 Task: Plan a trip to Viçosa do Ceará, Brazil from 5th November, 2023 to 16th November, 2023 for 2 adults. Place can be entire place with 1  bedroom having 1 bed and 1 bathroom. Property type can be hotel. Booking option can be shelf check-in.
Action: Mouse moved to (491, 67)
Screenshot: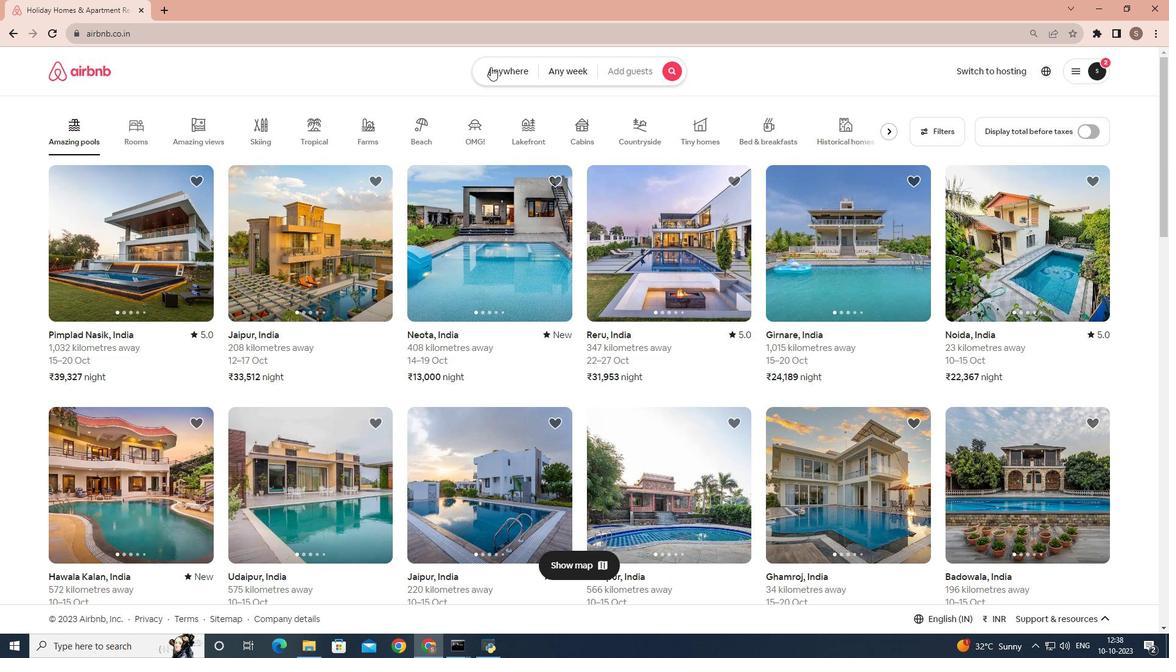 
Action: Mouse pressed left at (491, 67)
Screenshot: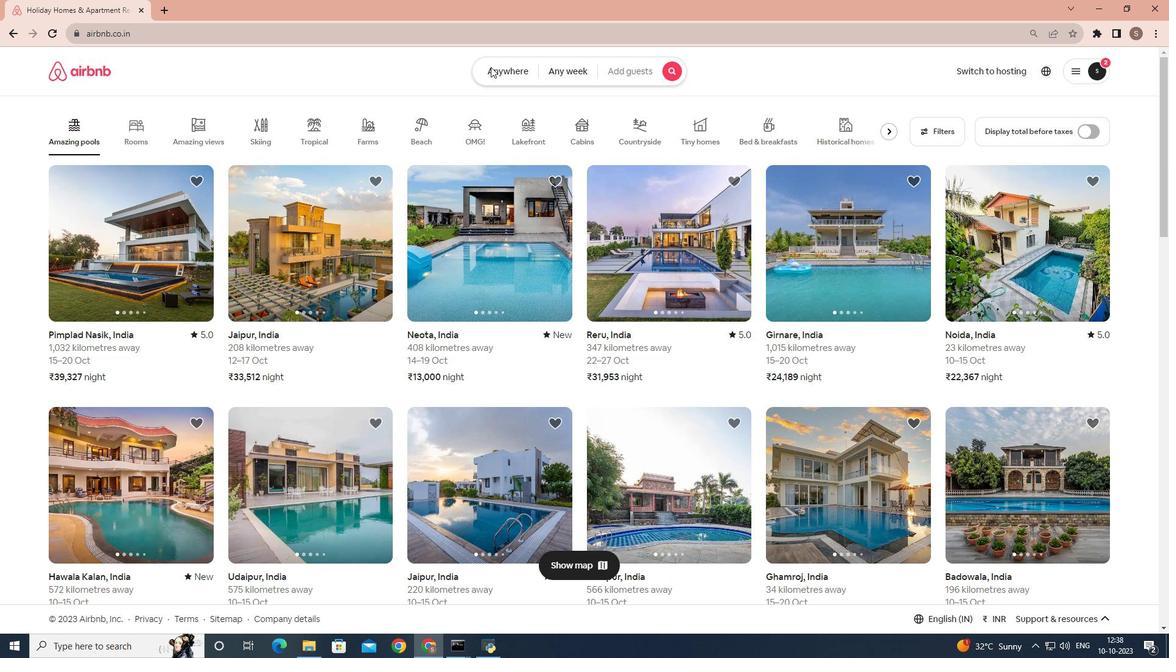 
Action: Mouse moved to (450, 115)
Screenshot: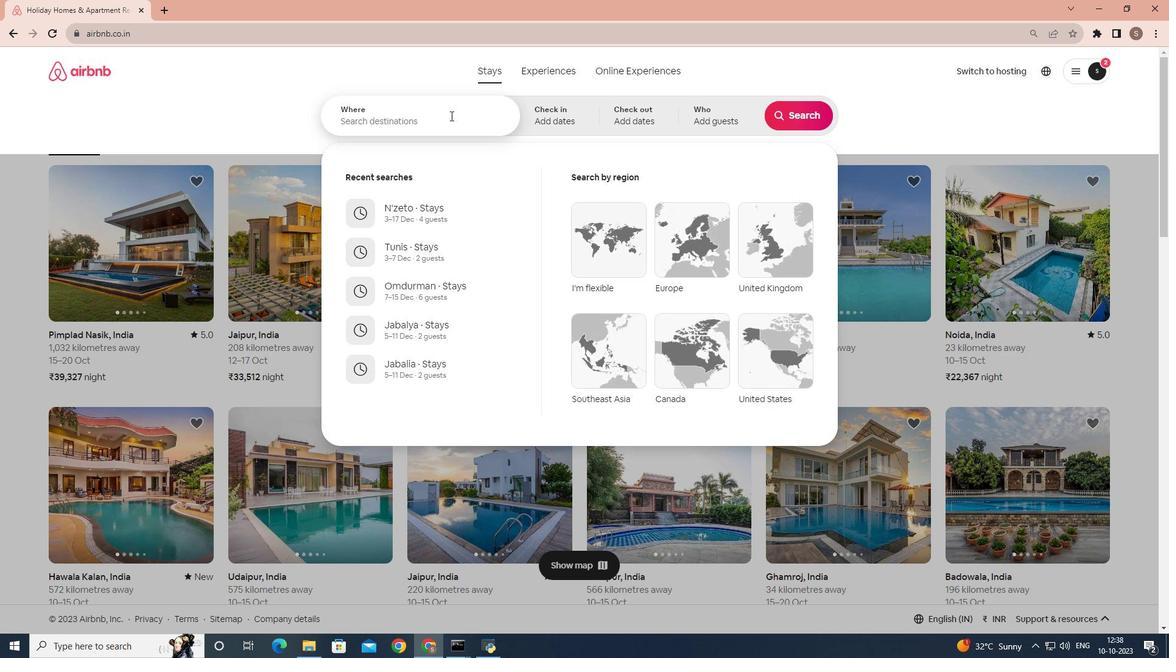 
Action: Mouse pressed left at (450, 115)
Screenshot: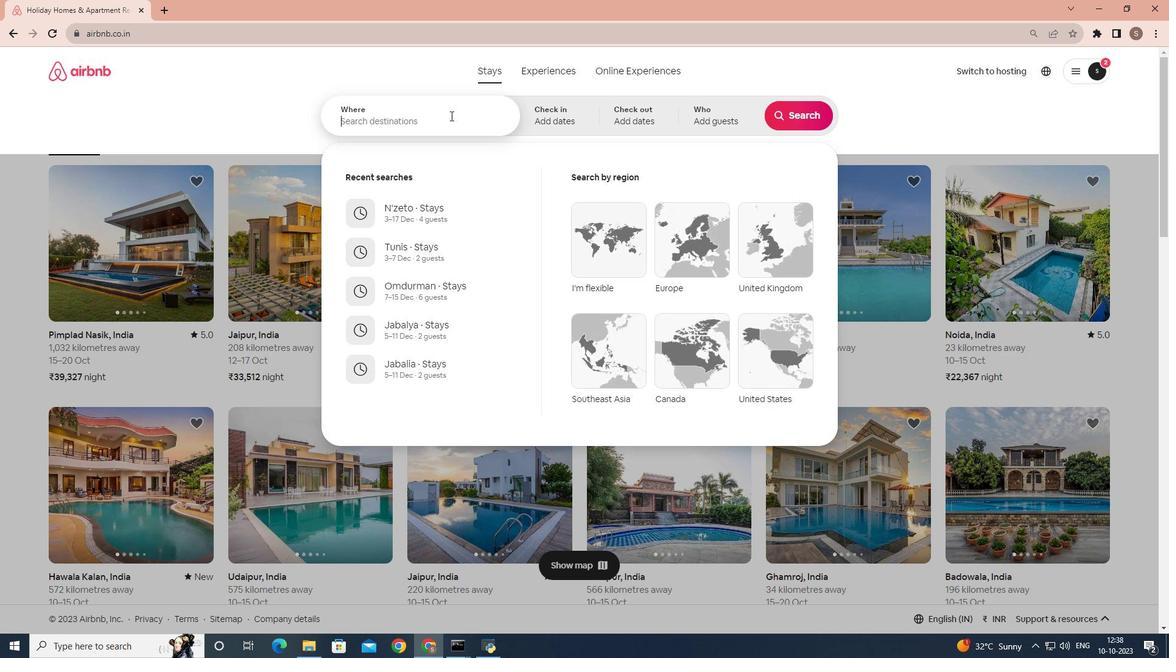 
Action: Key pressed <Key.shift>Vicosa<Key.space>do<Key.space><Key.shift>Ceara,<Key.space><Key.shift>Brazil
Screenshot: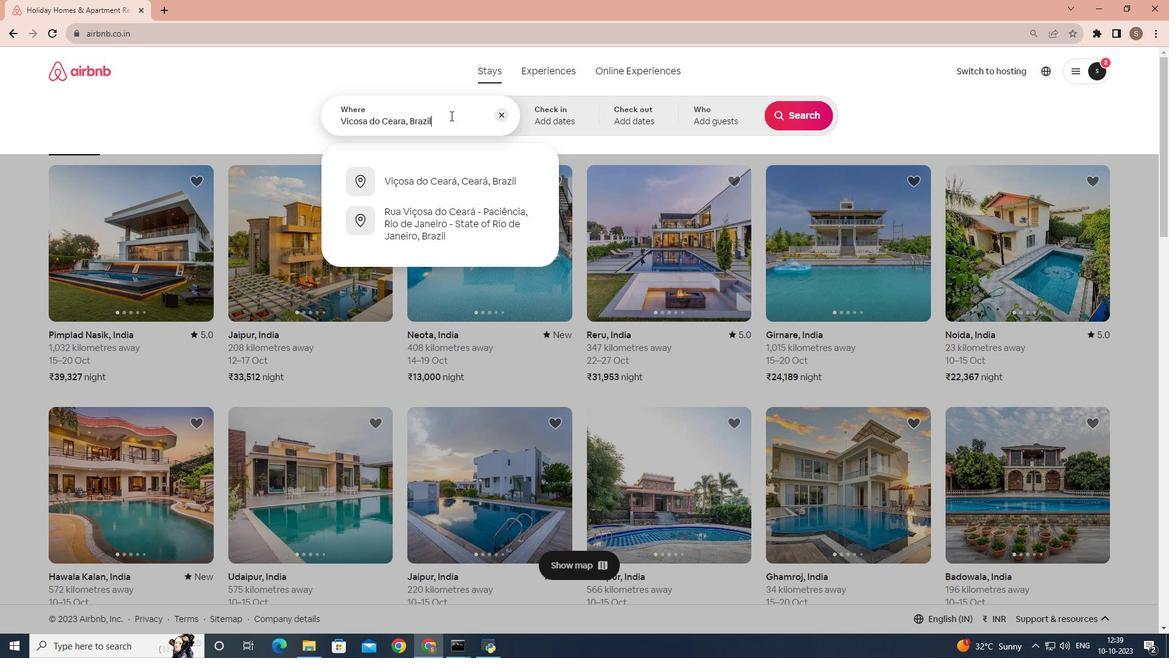 
Action: Mouse moved to (555, 120)
Screenshot: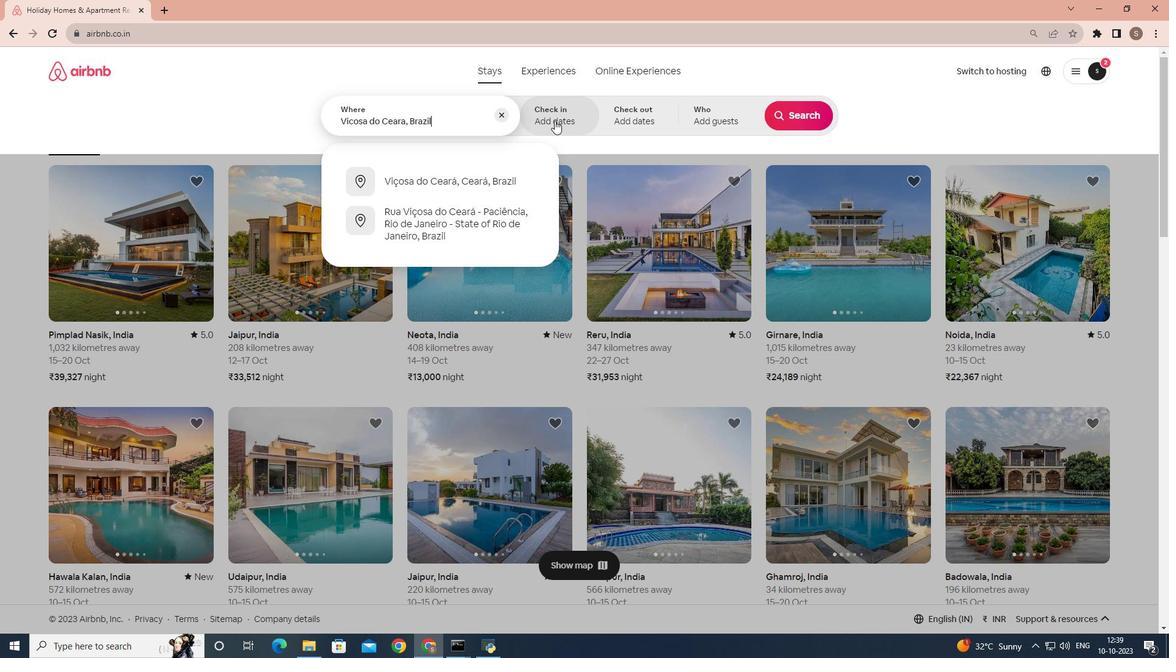 
Action: Mouse pressed left at (555, 120)
Screenshot: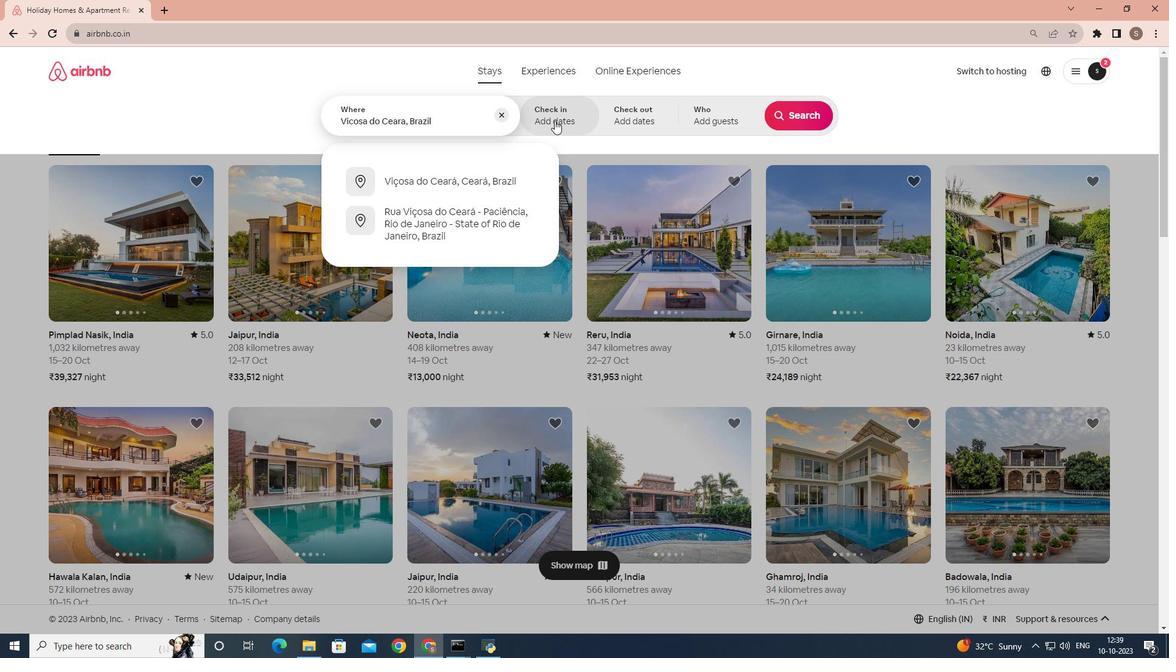 
Action: Mouse moved to (612, 298)
Screenshot: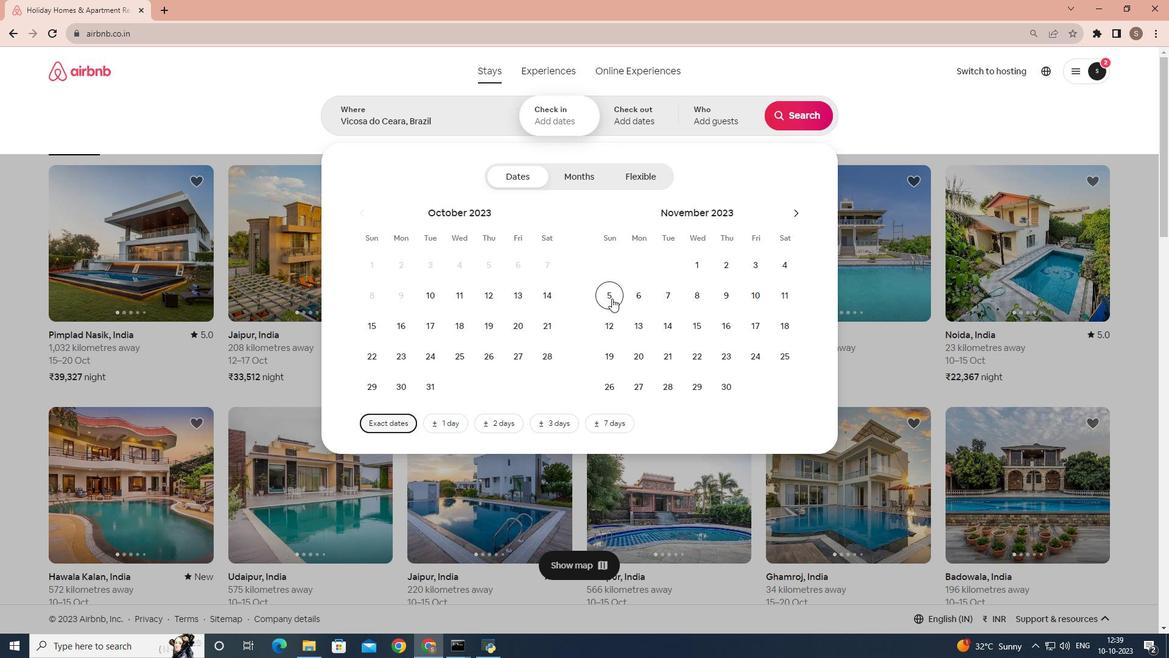 
Action: Mouse pressed left at (612, 298)
Screenshot: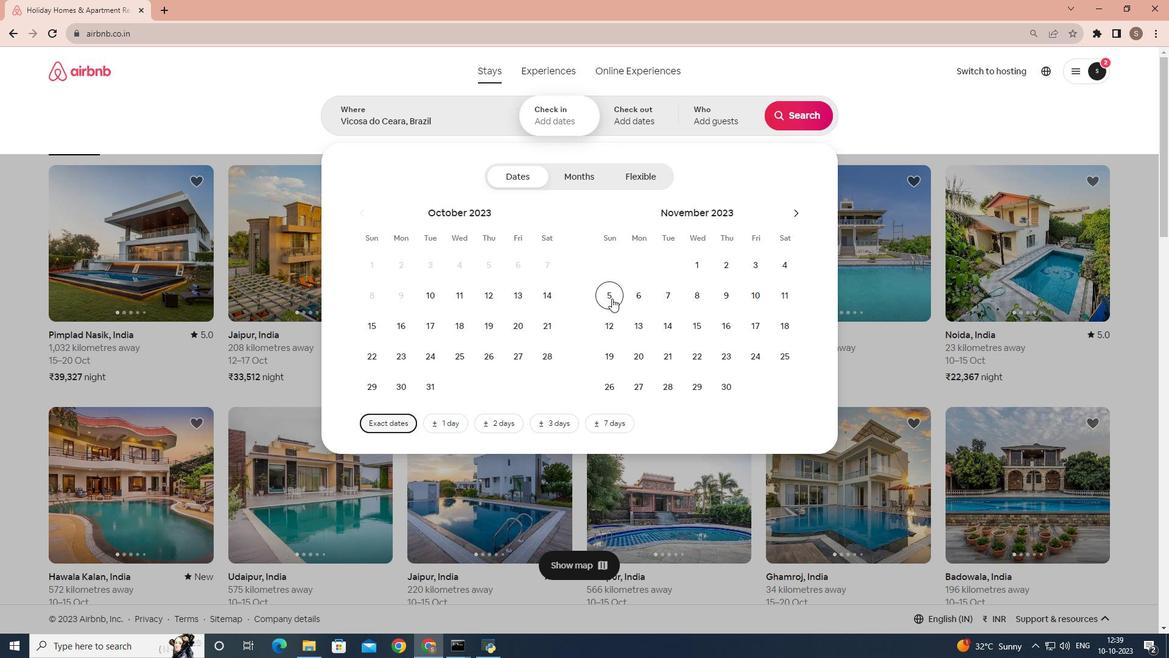 
Action: Mouse moved to (723, 332)
Screenshot: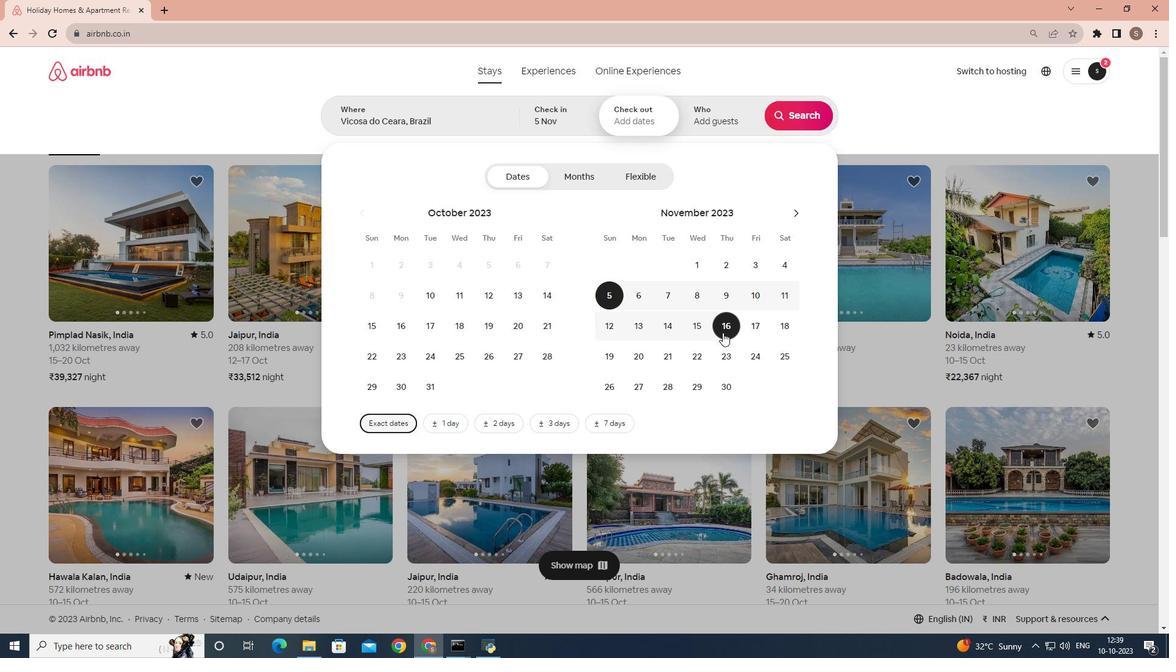 
Action: Mouse pressed left at (723, 332)
Screenshot: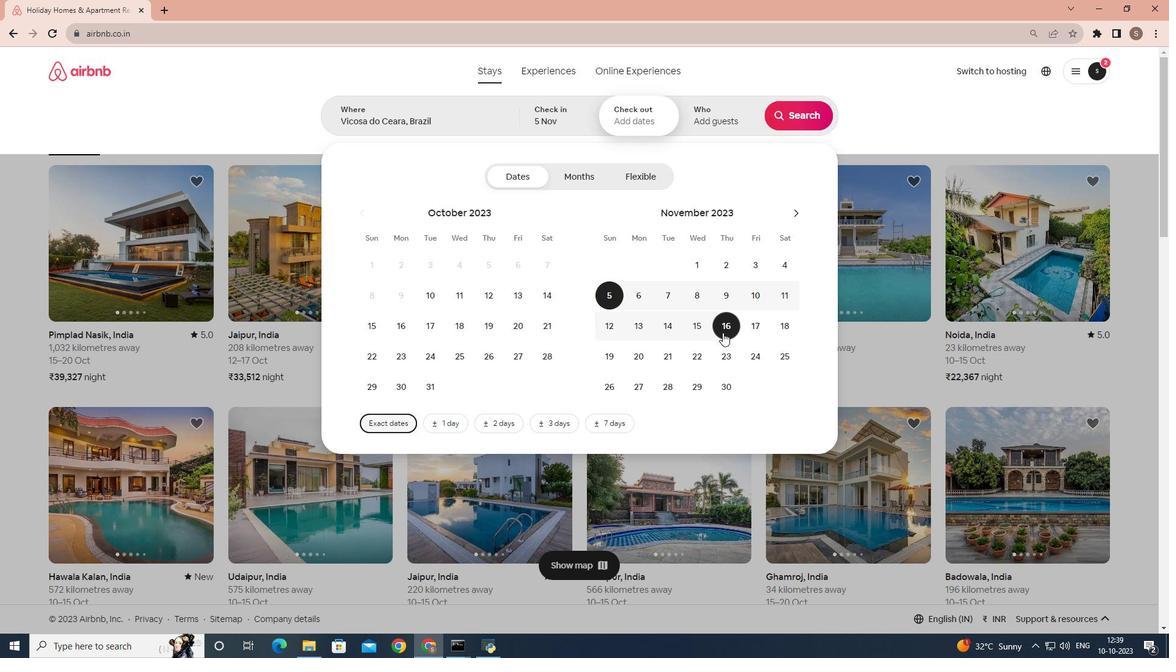 
Action: Mouse moved to (713, 120)
Screenshot: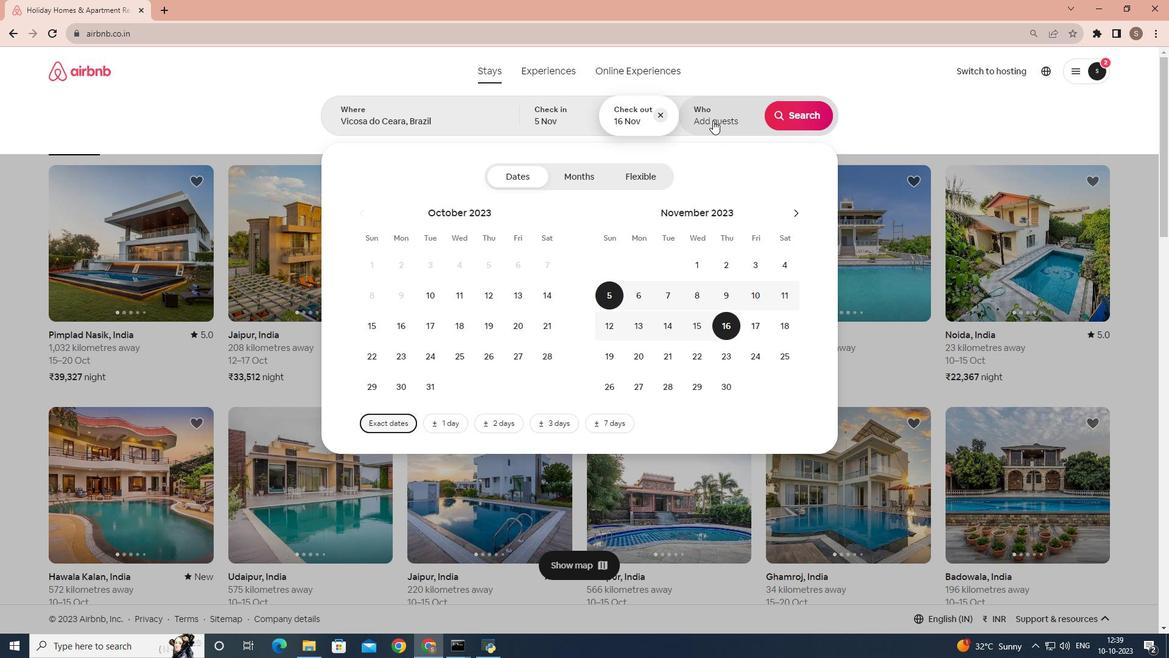 
Action: Mouse pressed left at (713, 120)
Screenshot: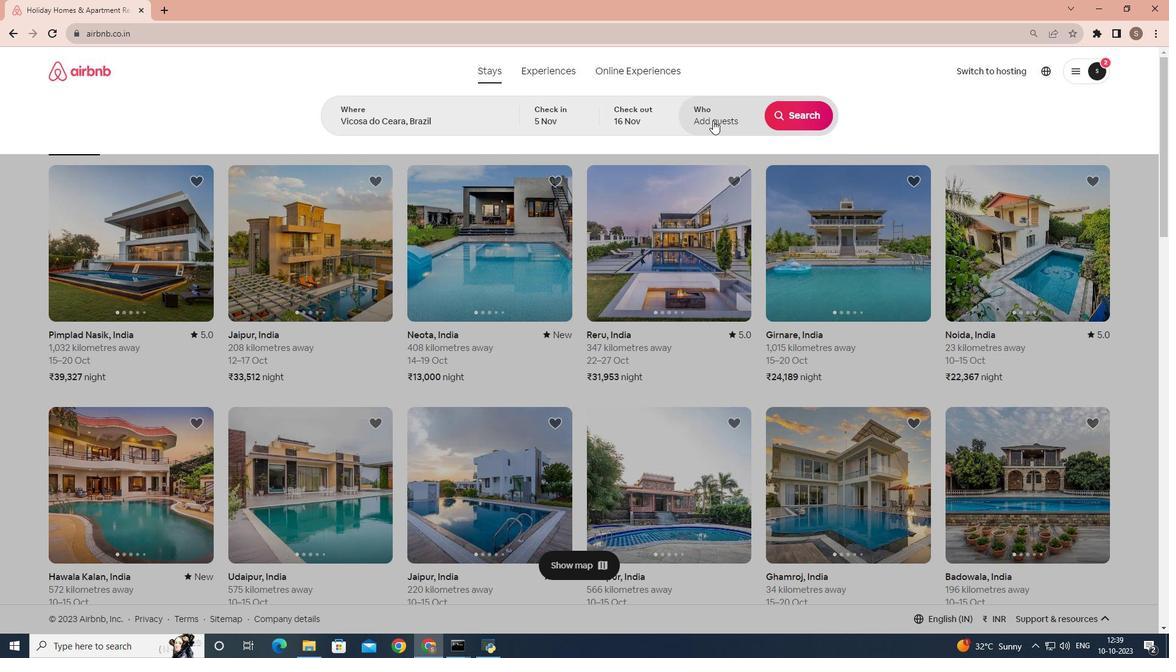 
Action: Mouse moved to (798, 180)
Screenshot: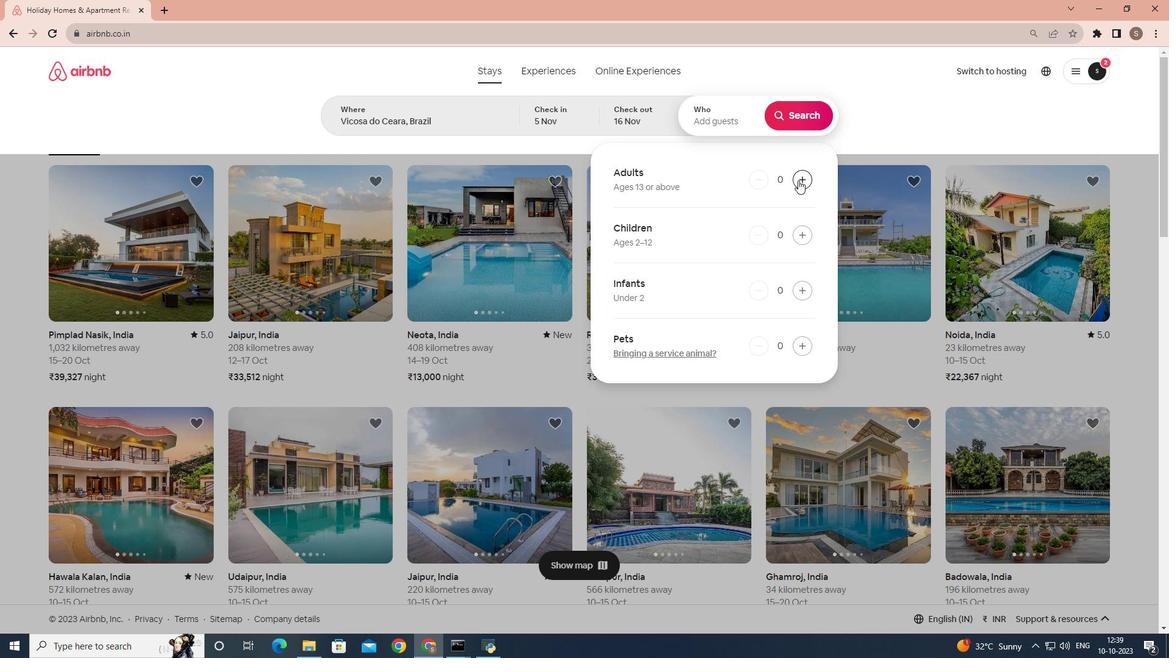
Action: Mouse pressed left at (798, 180)
Screenshot: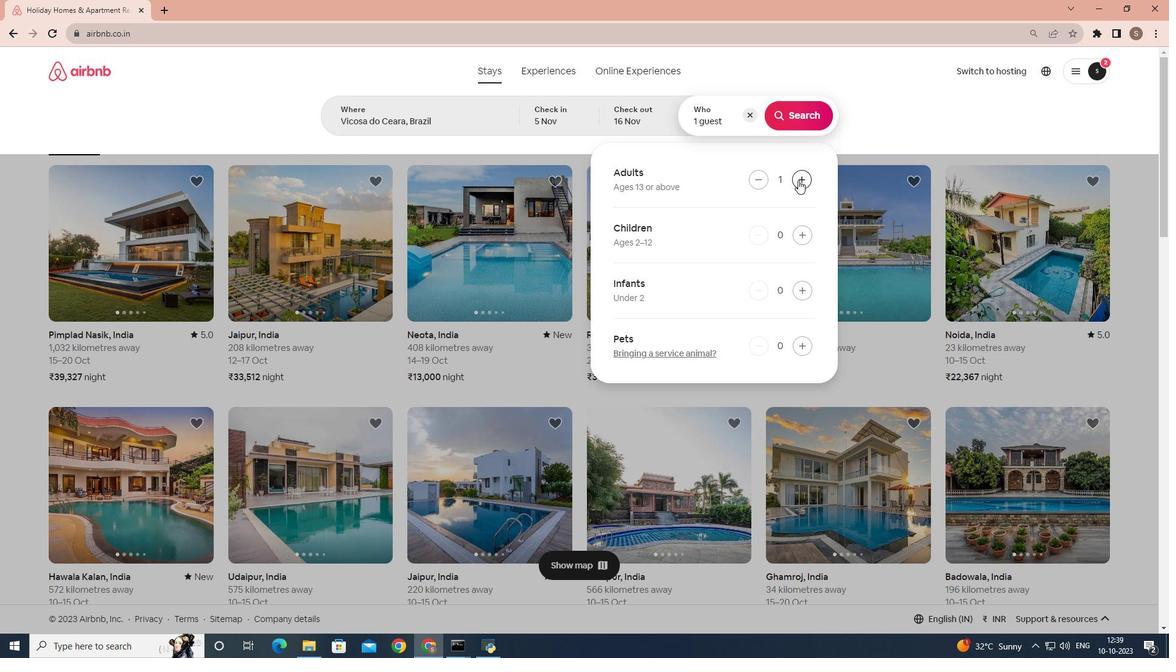 
Action: Mouse pressed left at (798, 180)
Screenshot: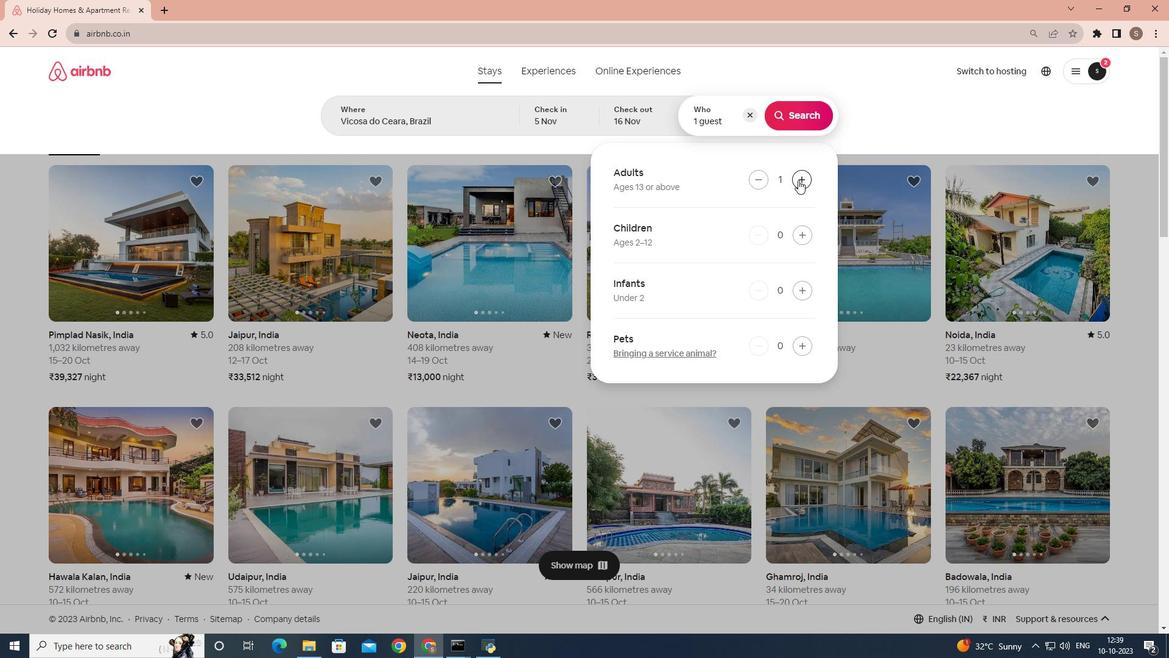 
Action: Mouse moved to (804, 102)
Screenshot: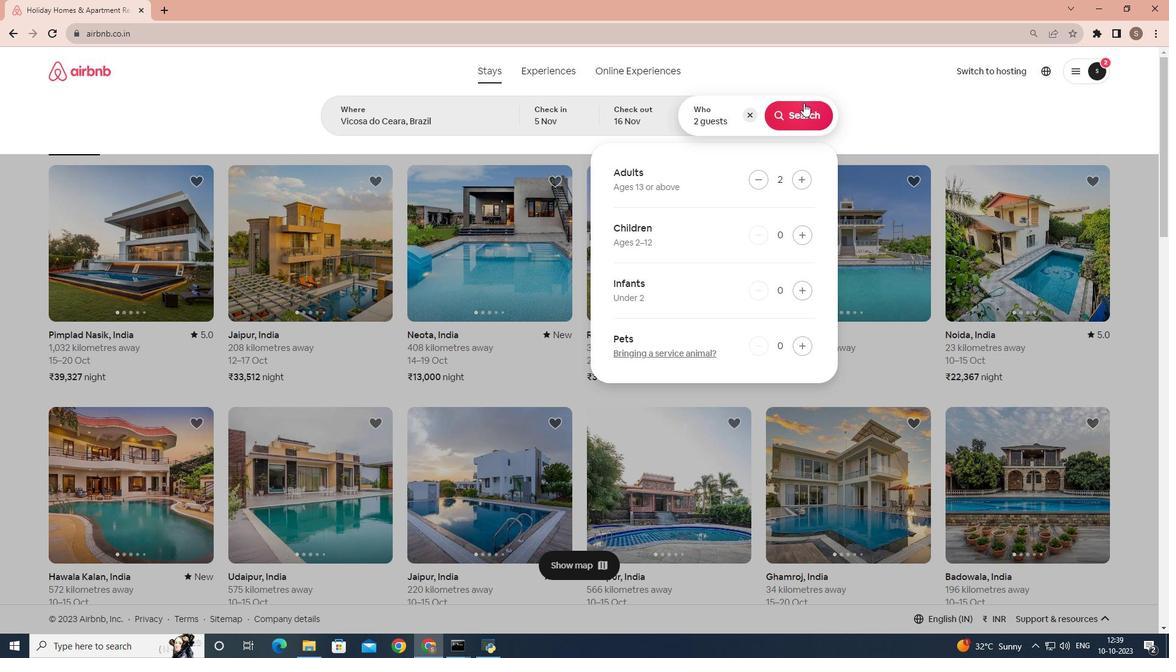 
Action: Mouse pressed left at (804, 102)
Screenshot: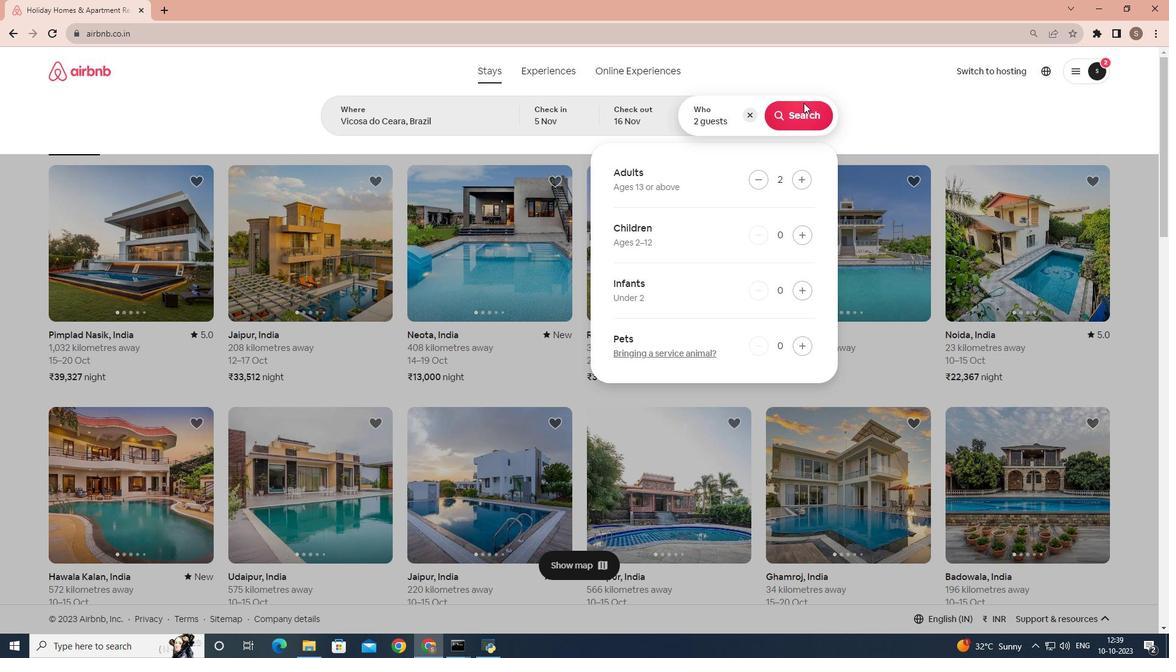 
Action: Mouse moved to (979, 120)
Screenshot: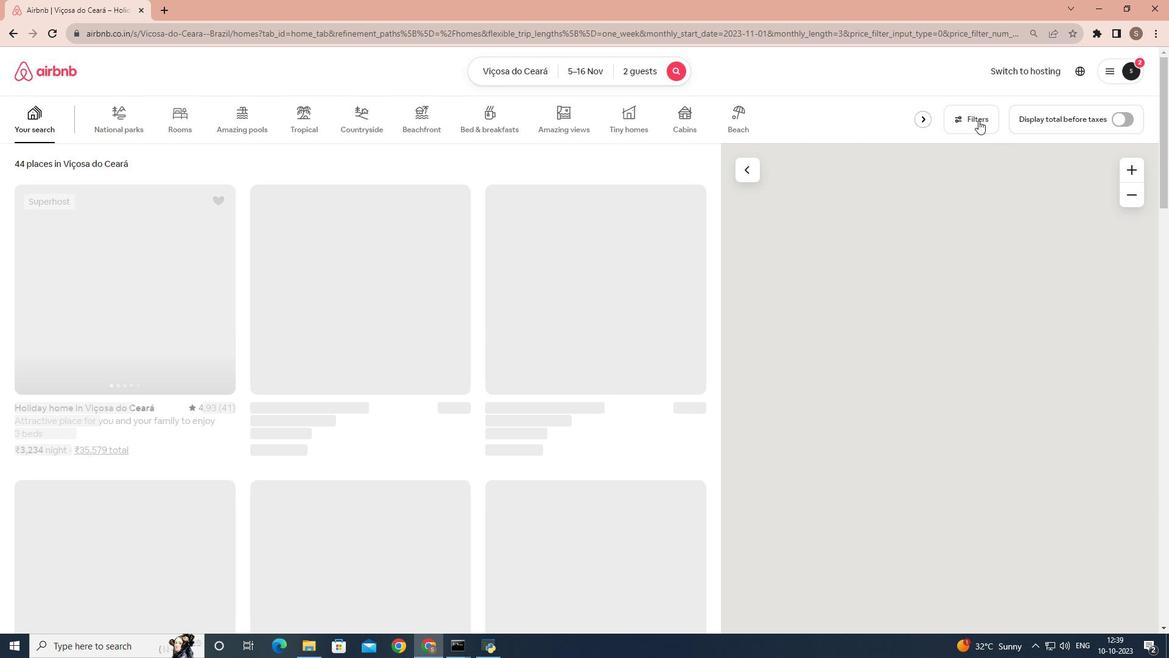 
Action: Mouse pressed left at (979, 120)
Screenshot: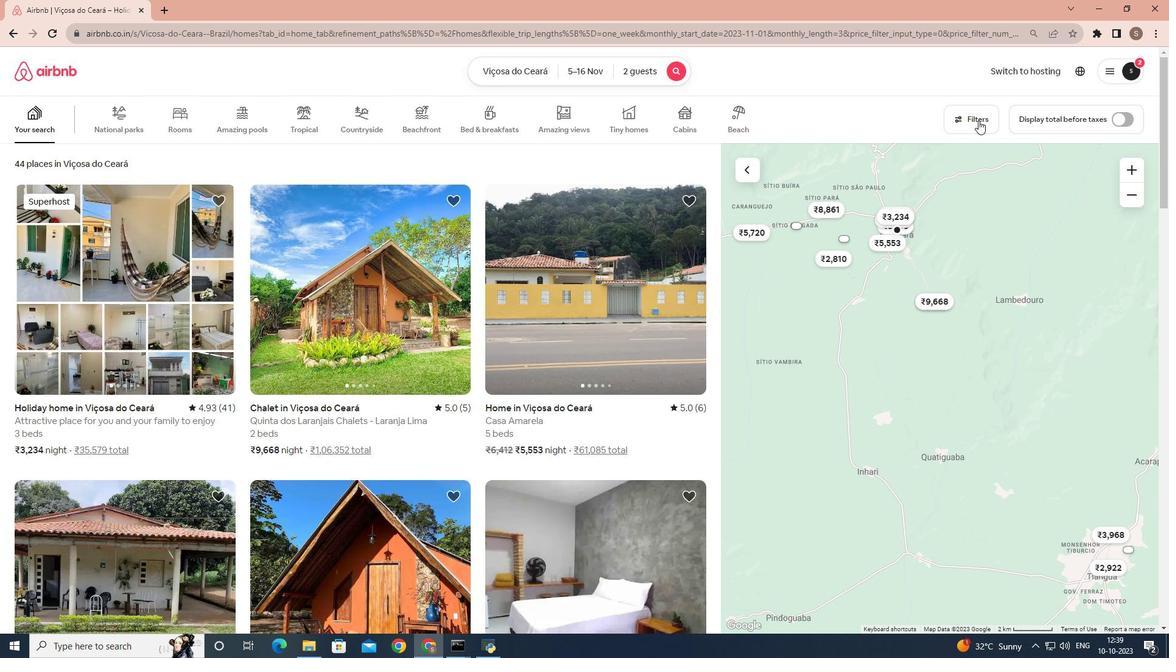 
Action: Mouse moved to (497, 304)
Screenshot: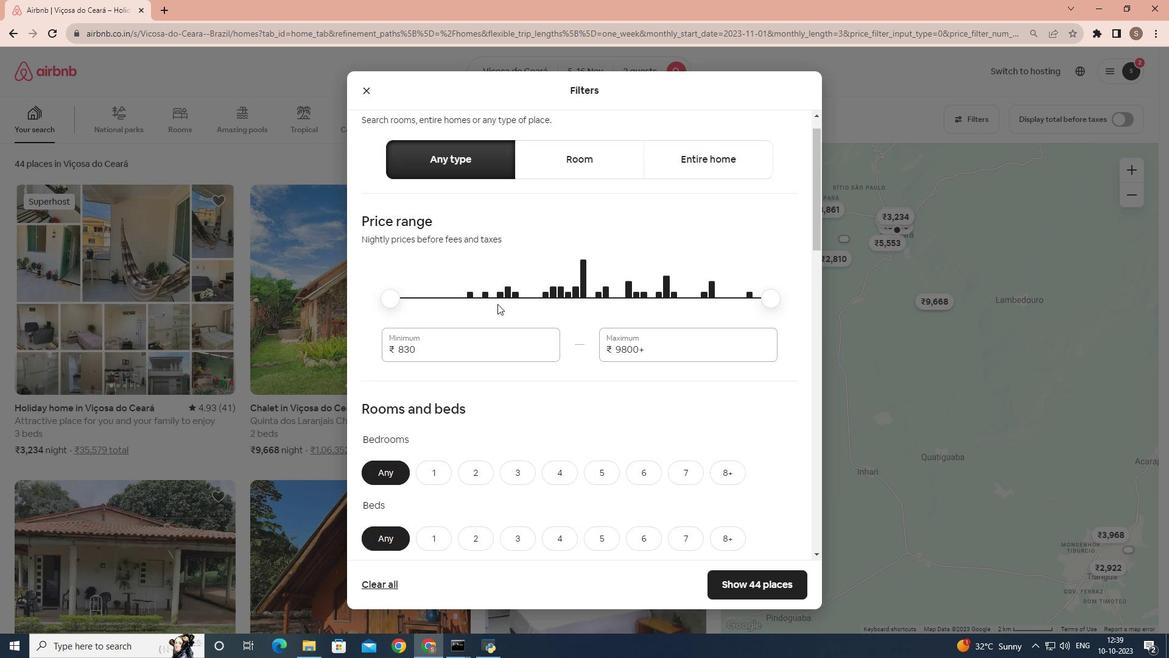 
Action: Mouse scrolled (497, 303) with delta (0, 0)
Screenshot: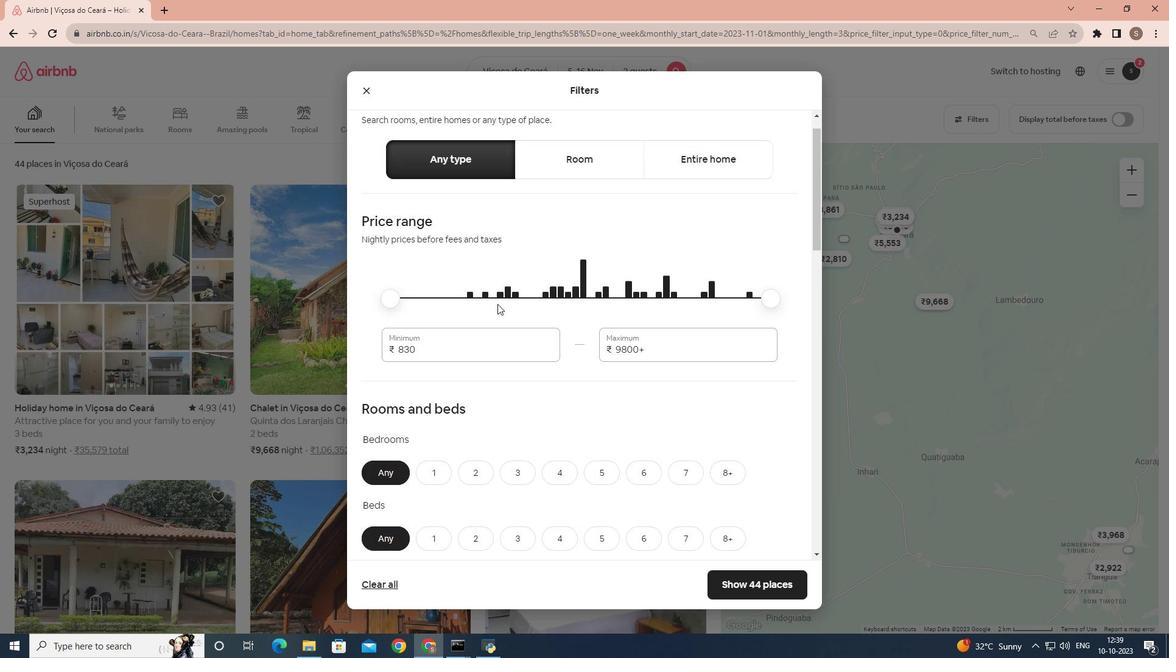 
Action: Mouse scrolled (497, 303) with delta (0, 0)
Screenshot: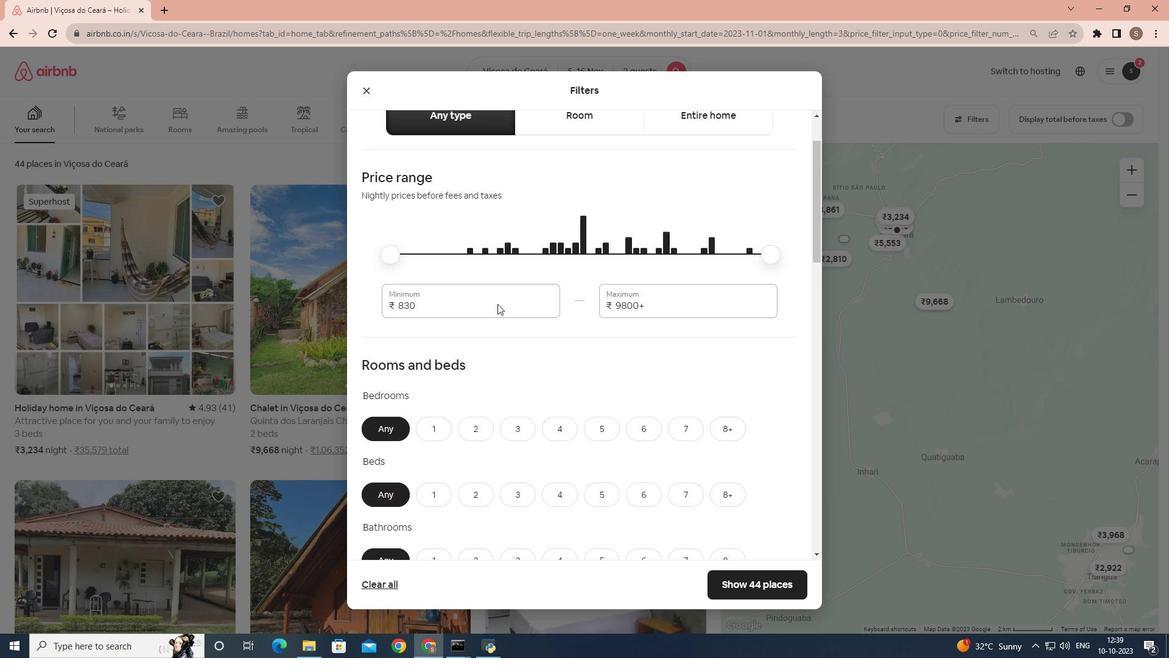
Action: Mouse scrolled (497, 303) with delta (0, 0)
Screenshot: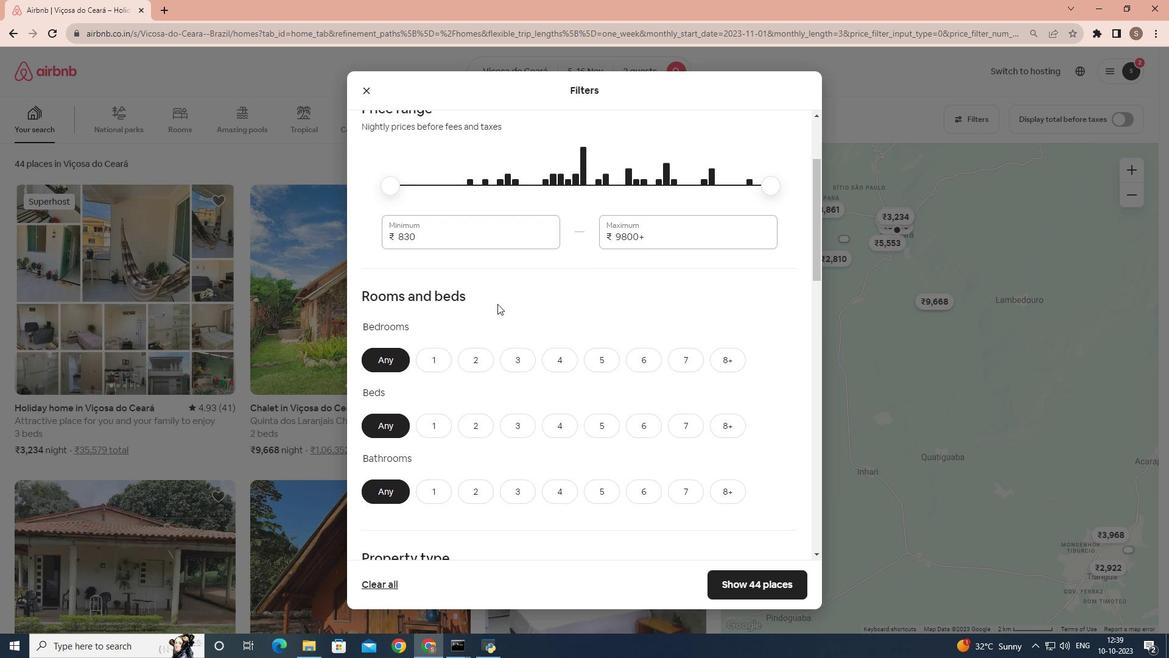 
Action: Mouse scrolled (497, 303) with delta (0, 0)
Screenshot: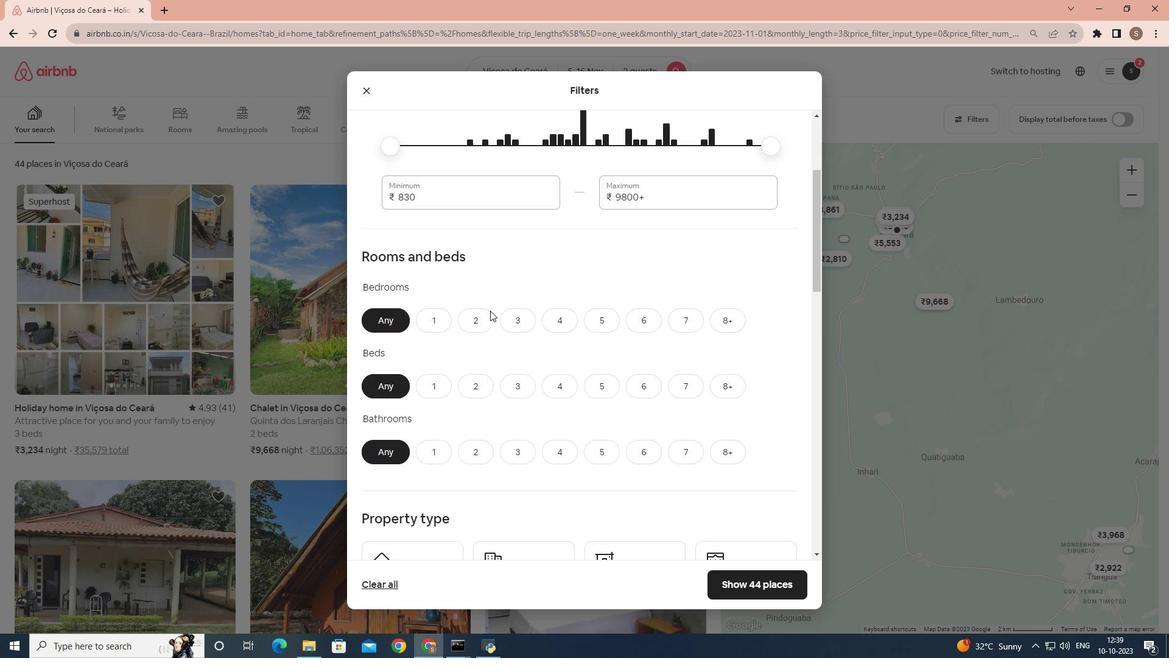 
Action: Mouse moved to (430, 261)
Screenshot: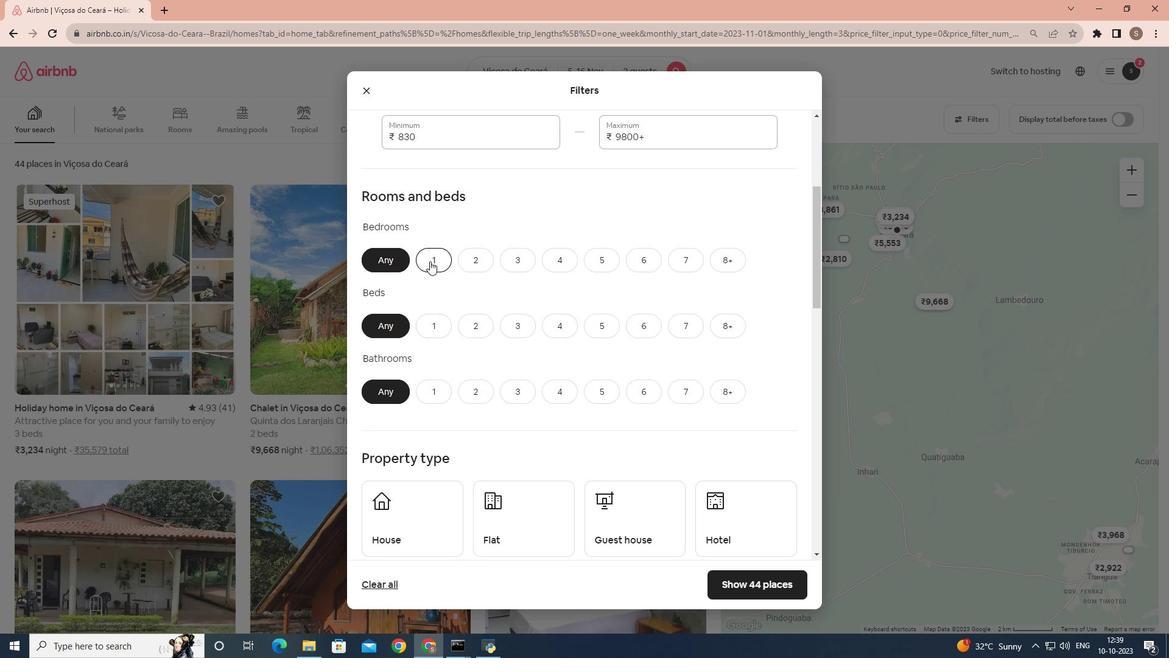 
Action: Mouse pressed left at (430, 261)
Screenshot: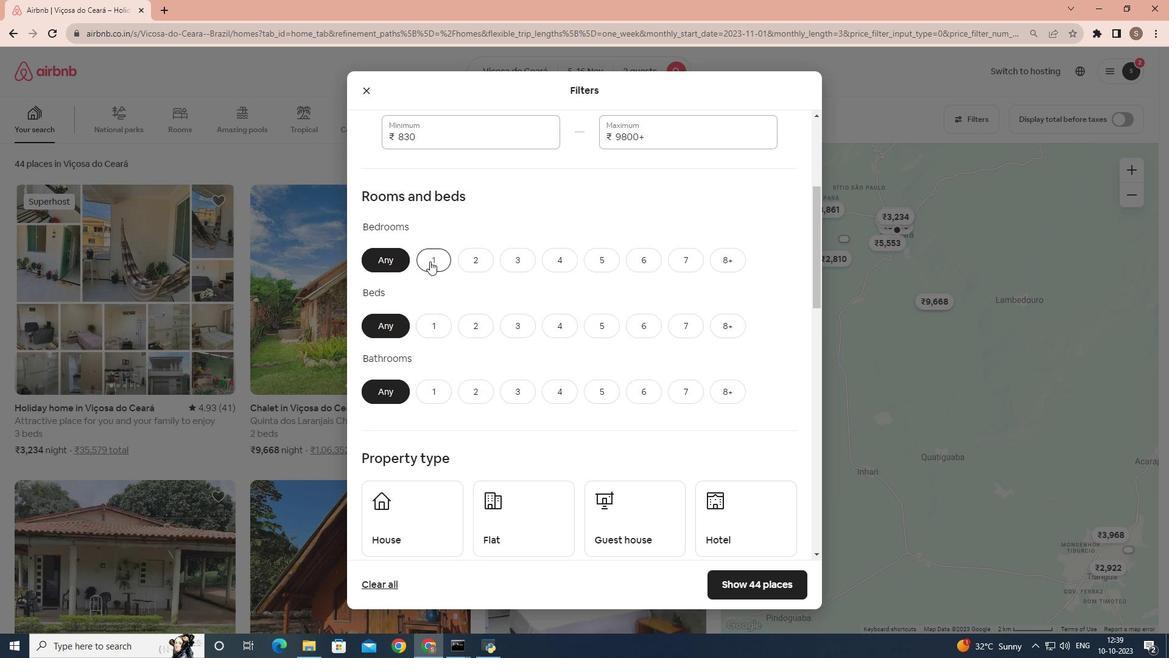 
Action: Mouse moved to (440, 265)
Screenshot: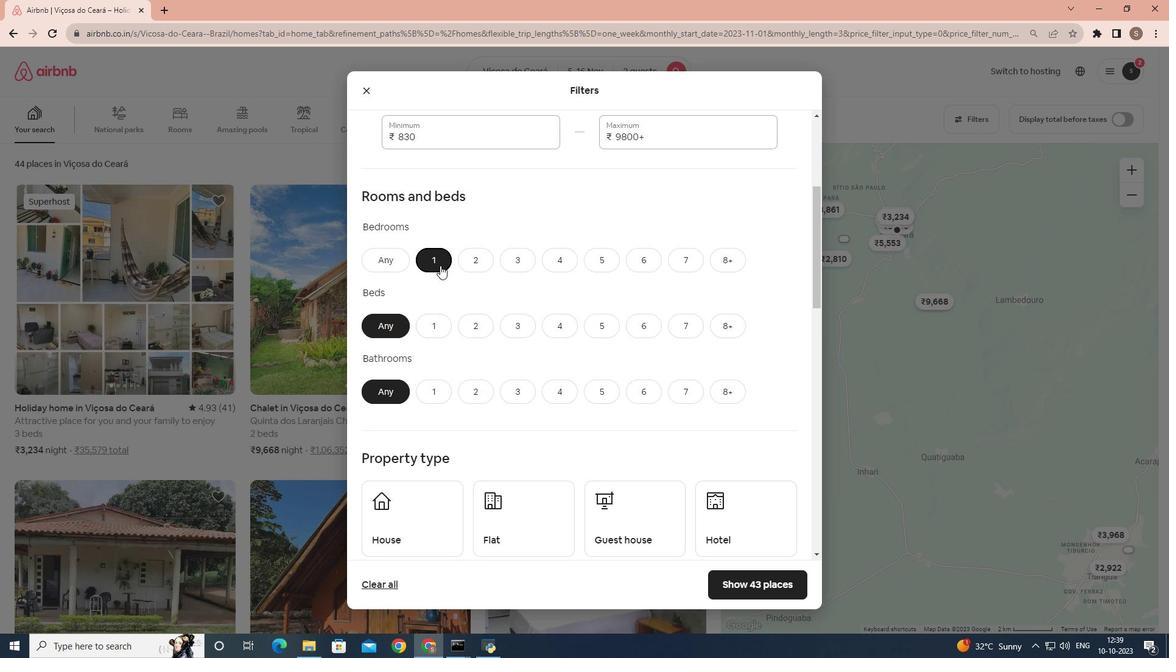 
Action: Mouse scrolled (440, 265) with delta (0, 0)
Screenshot: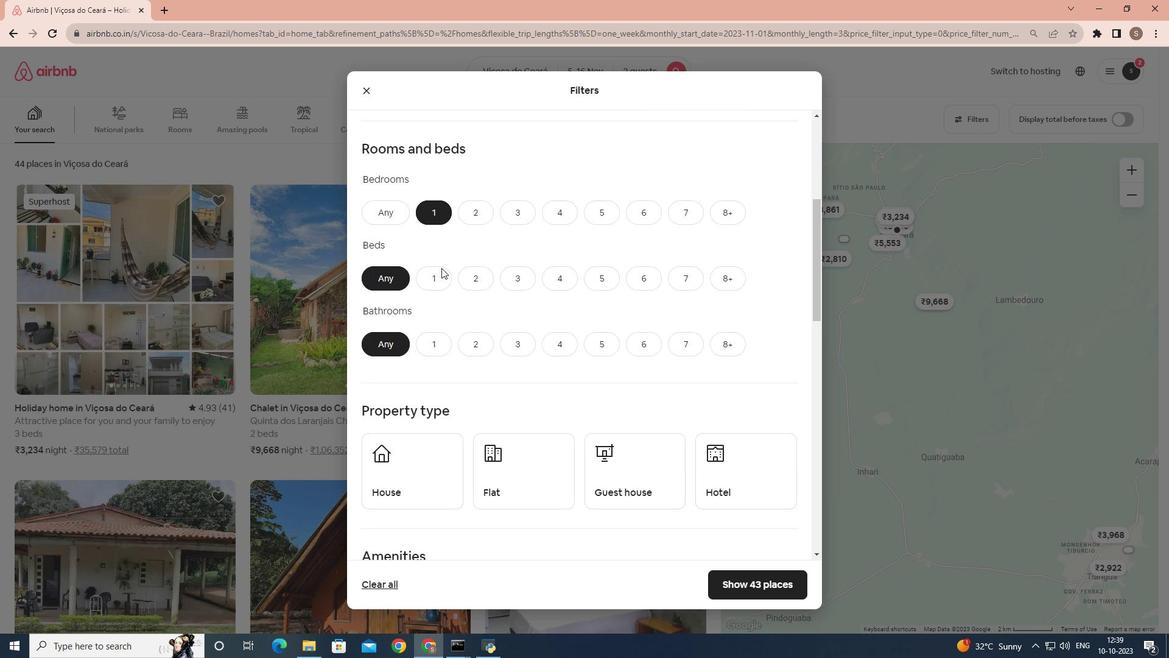 
Action: Mouse moved to (441, 267)
Screenshot: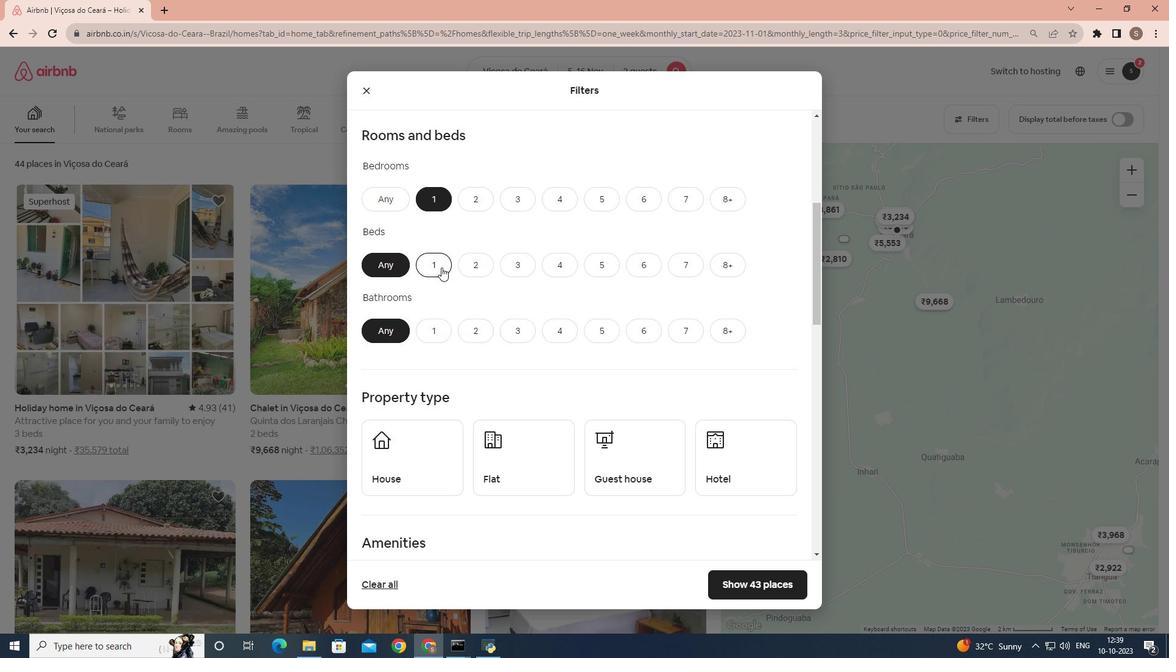 
Action: Mouse pressed left at (441, 267)
Screenshot: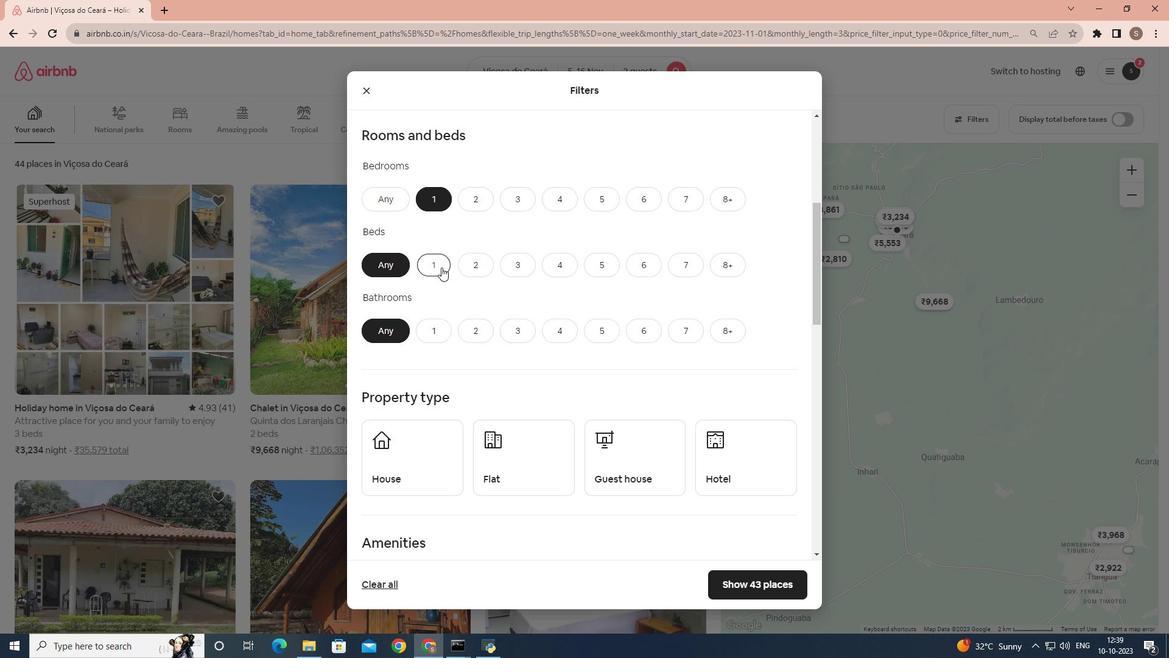 
Action: Mouse moved to (436, 334)
Screenshot: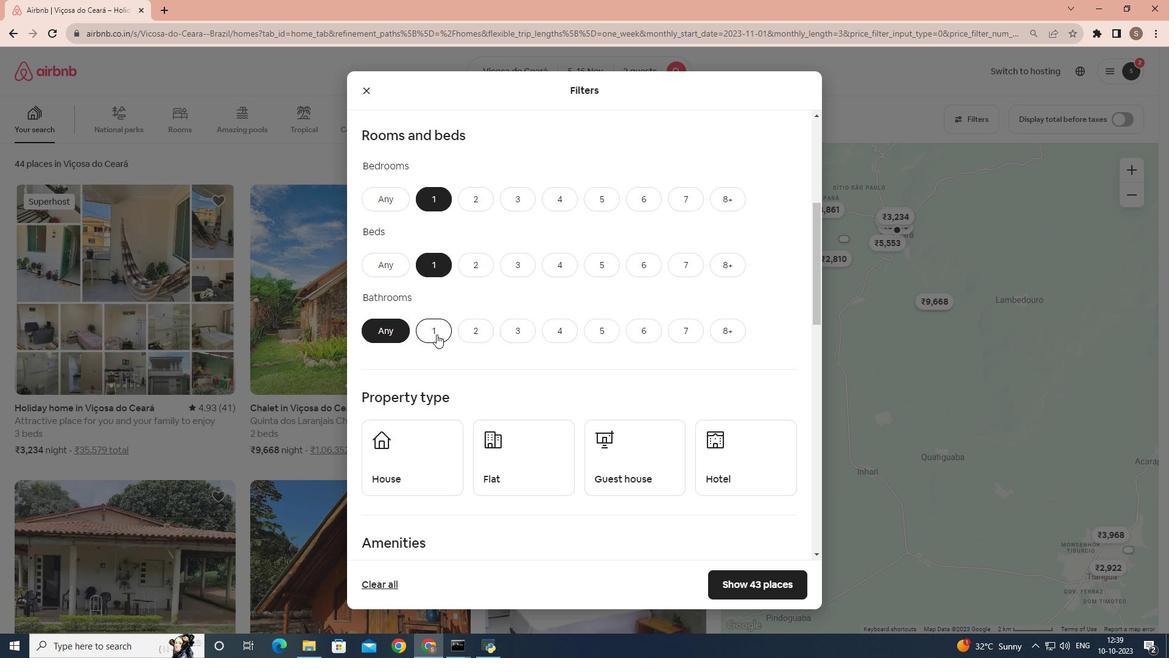 
Action: Mouse pressed left at (436, 334)
Screenshot: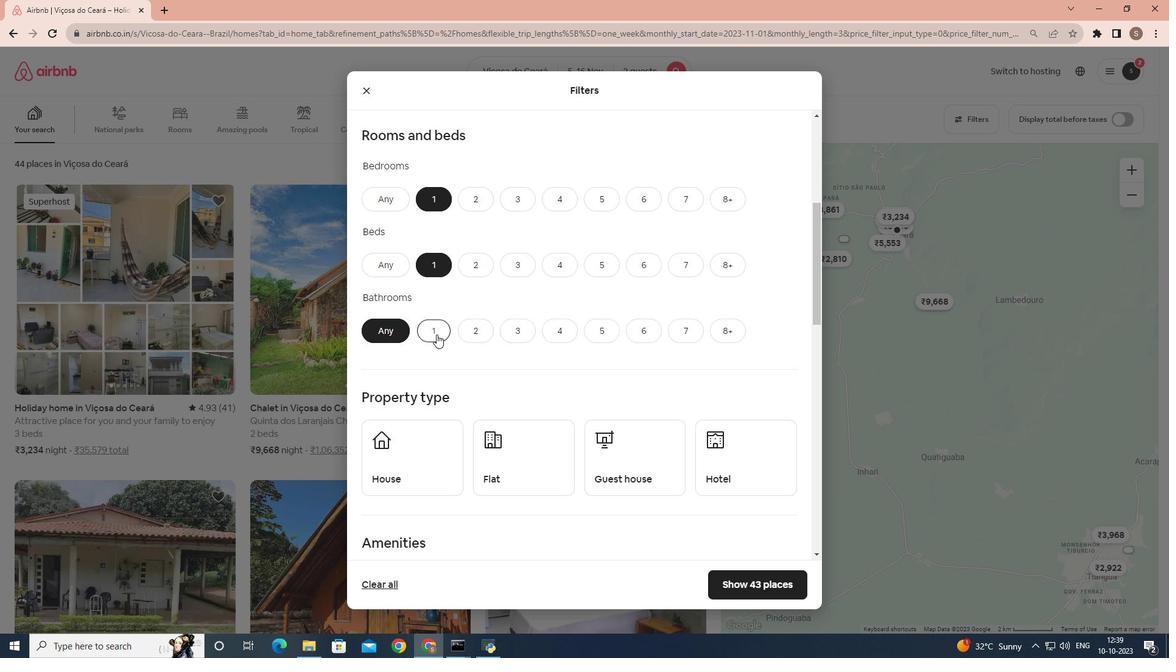
Action: Mouse moved to (481, 333)
Screenshot: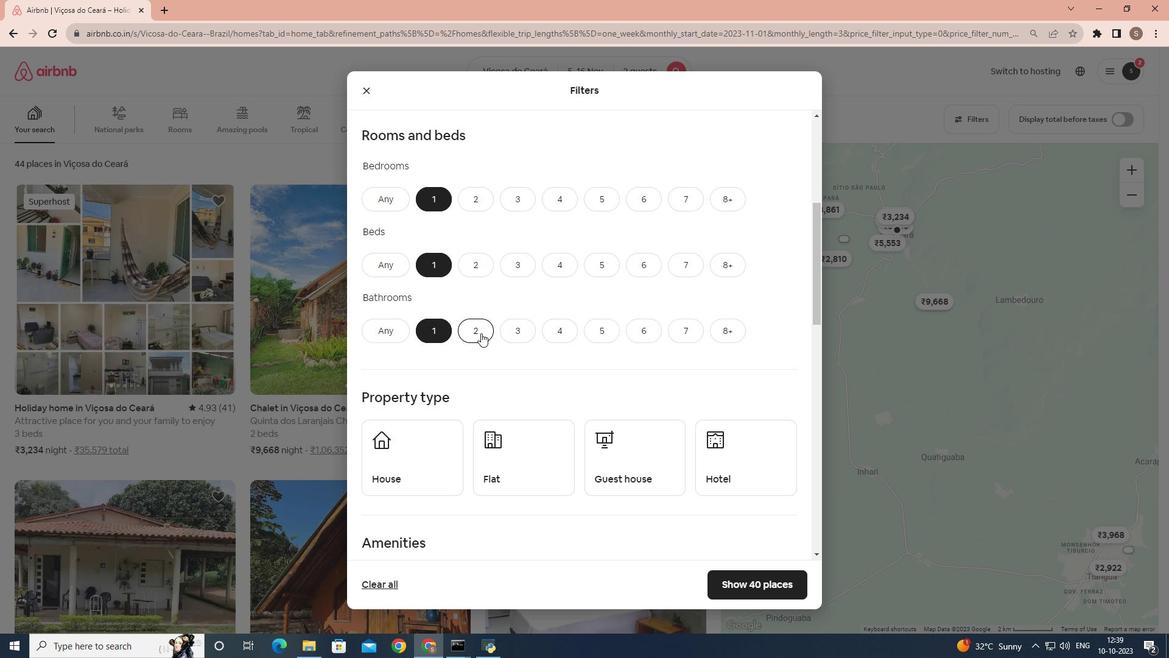 
Action: Mouse scrolled (481, 332) with delta (0, 0)
Screenshot: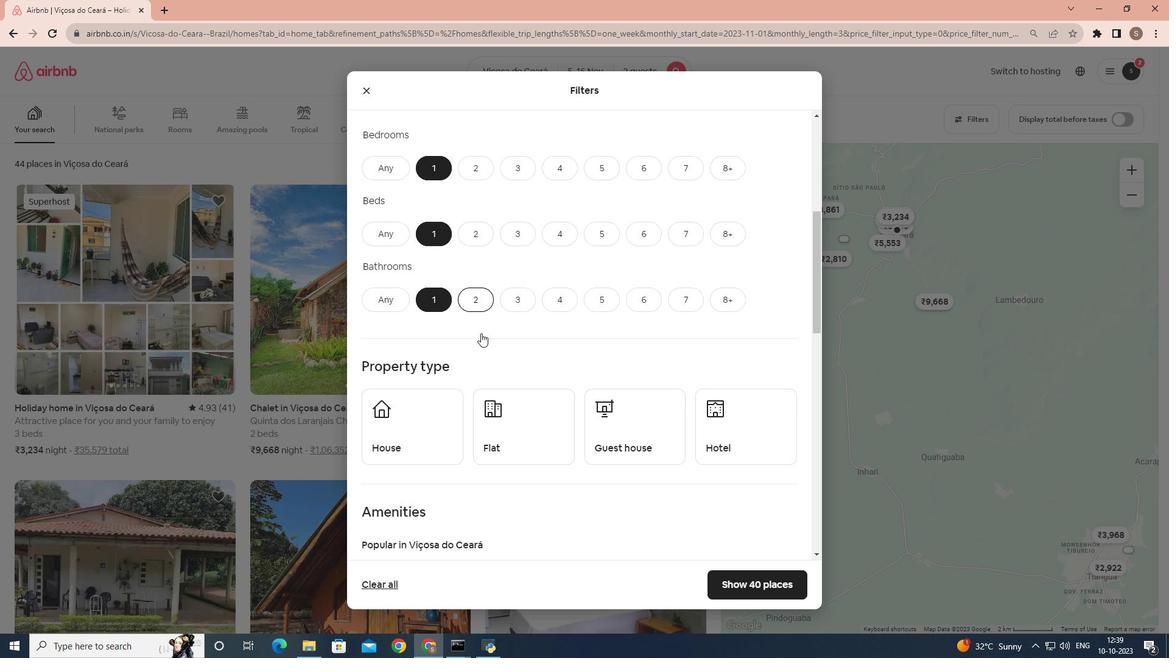 
Action: Mouse scrolled (481, 332) with delta (0, 0)
Screenshot: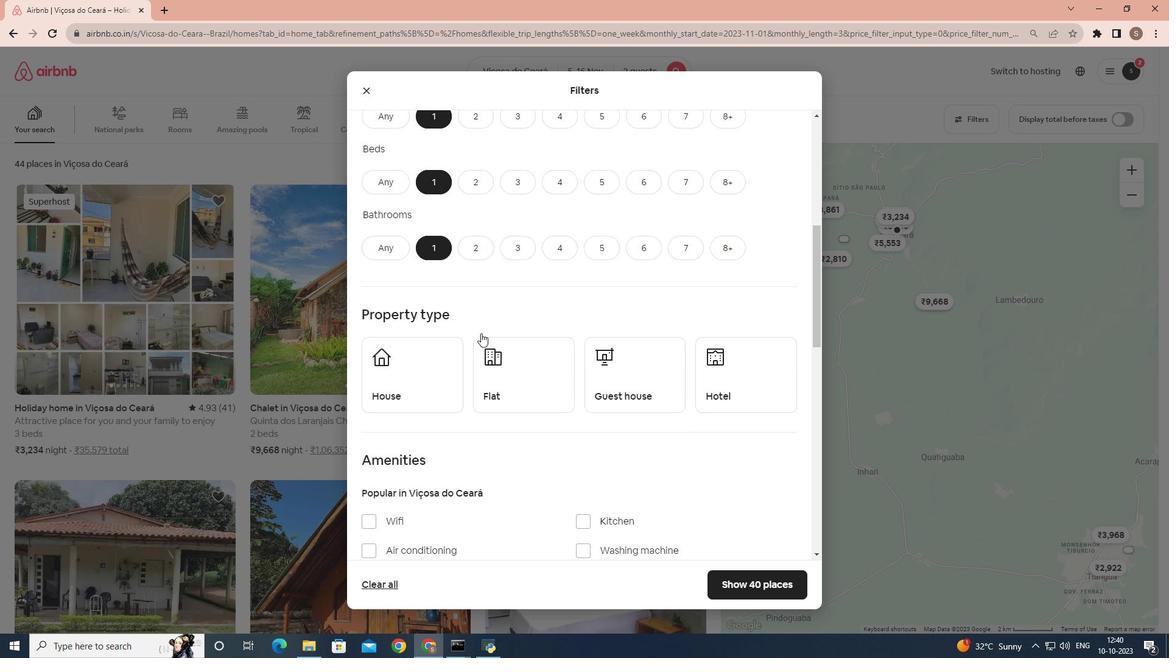 
Action: Mouse moved to (739, 335)
Screenshot: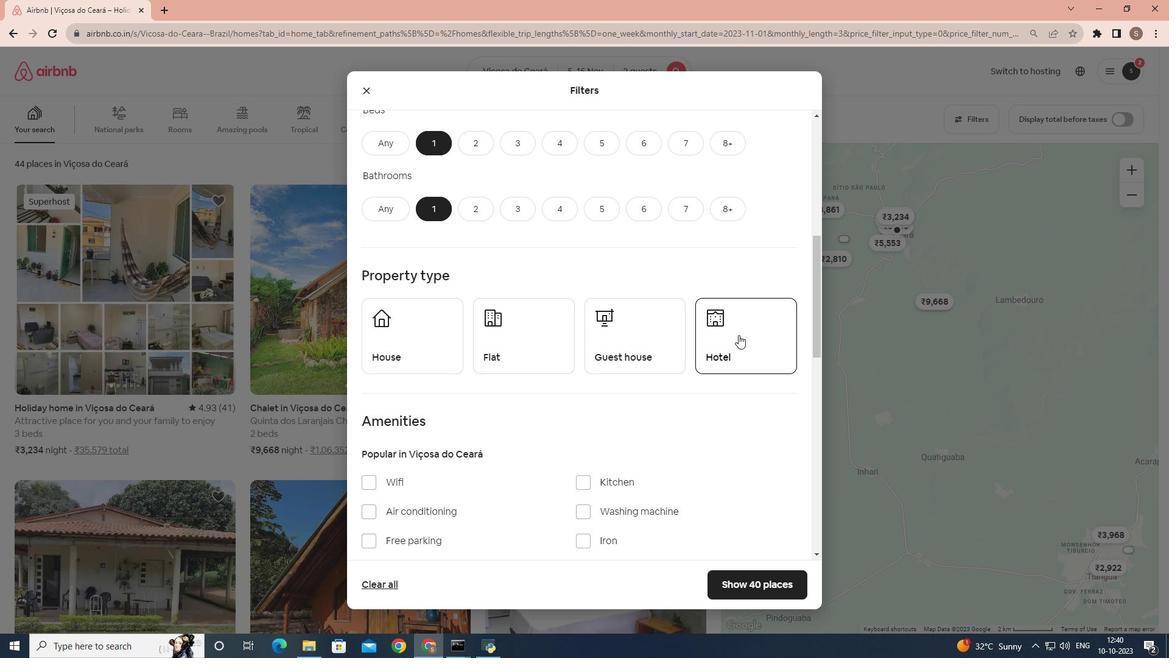 
Action: Mouse pressed left at (739, 335)
Screenshot: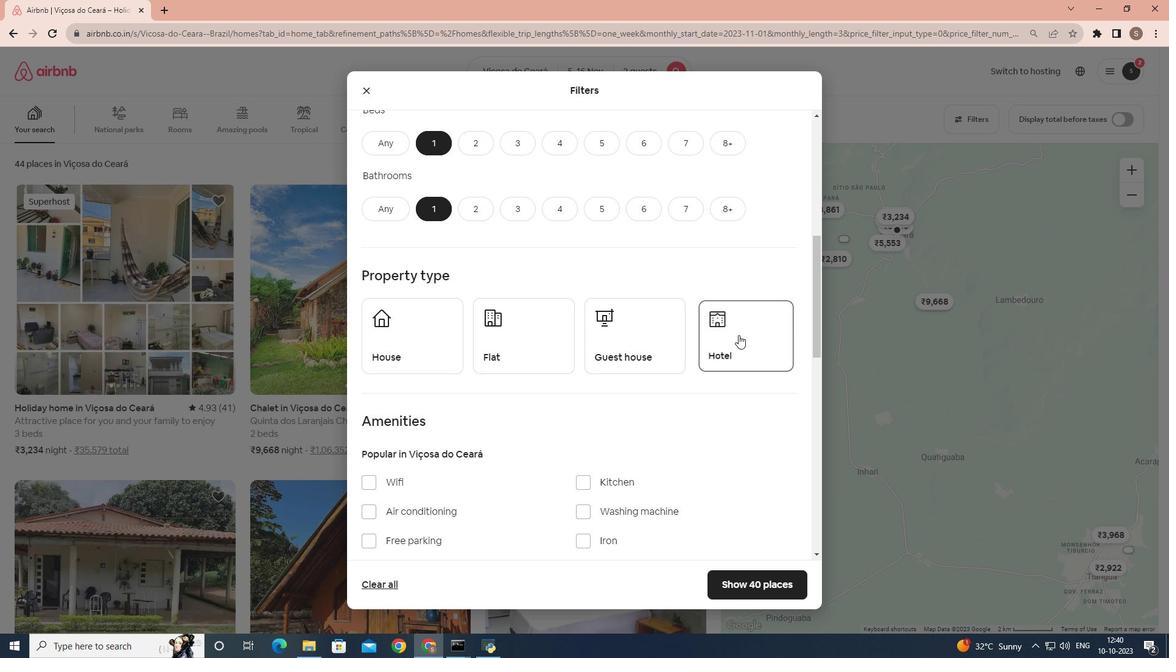 
Action: Mouse moved to (655, 325)
Screenshot: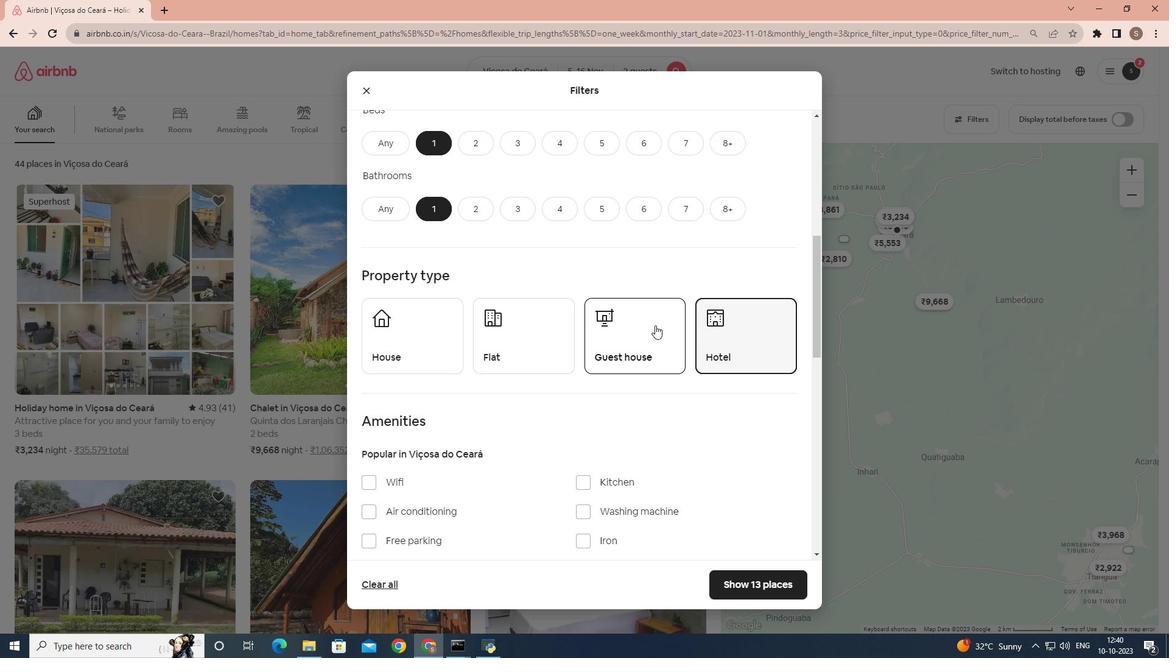 
Action: Mouse scrolled (655, 324) with delta (0, 0)
Screenshot: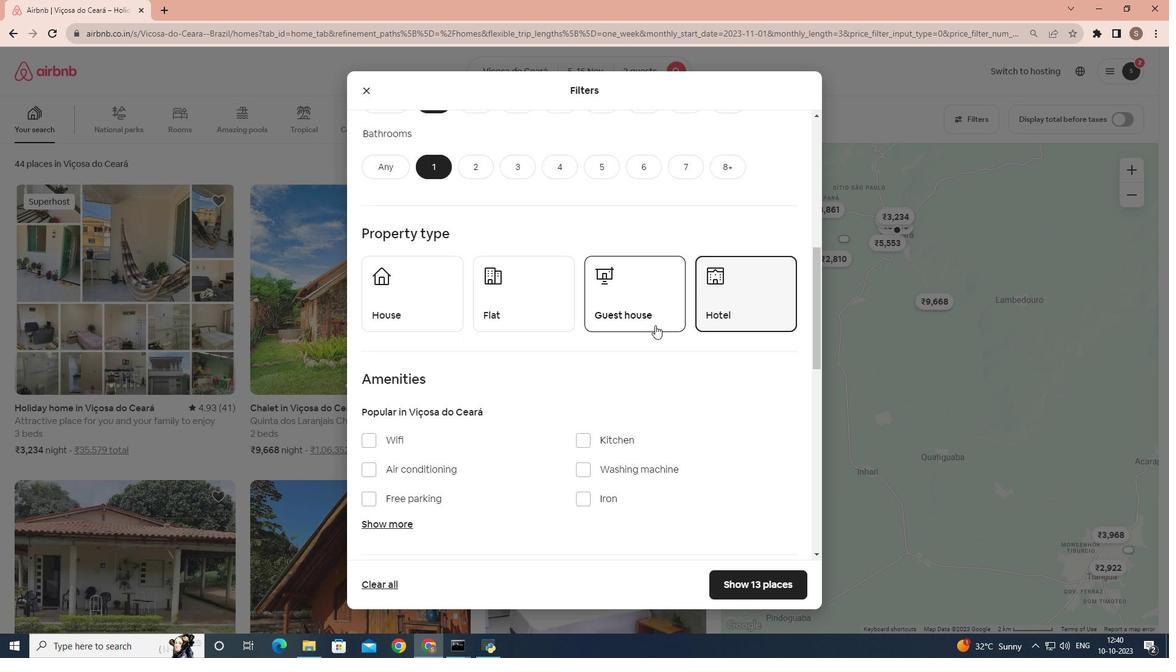 
Action: Mouse scrolled (655, 324) with delta (0, 0)
Screenshot: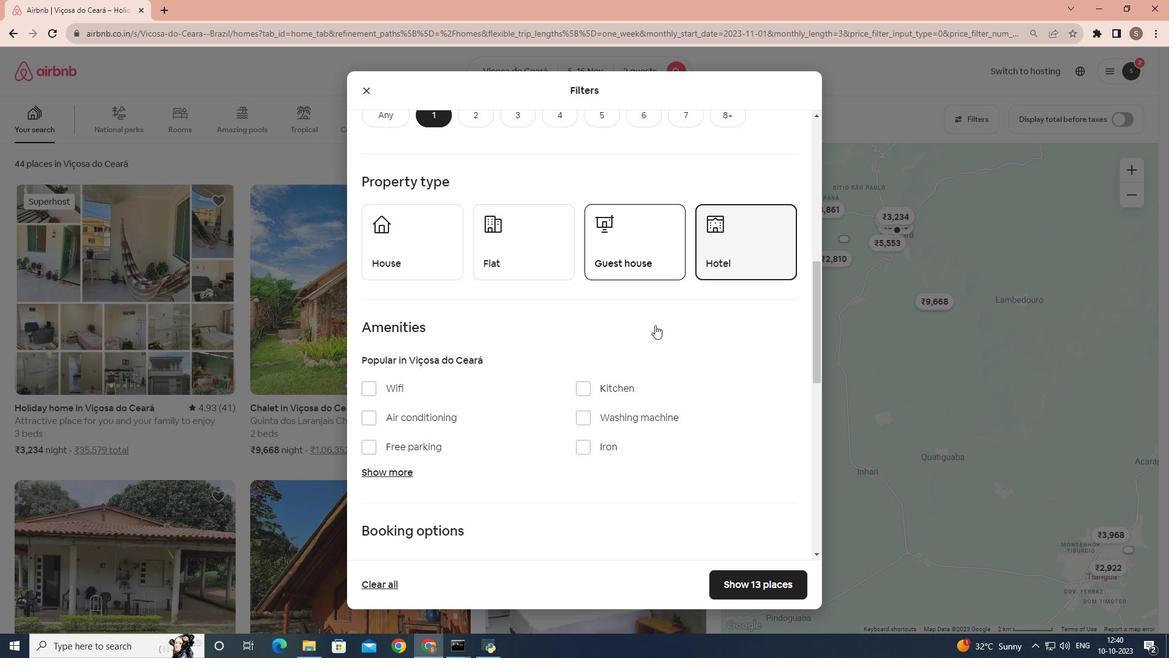 
Action: Mouse moved to (653, 325)
Screenshot: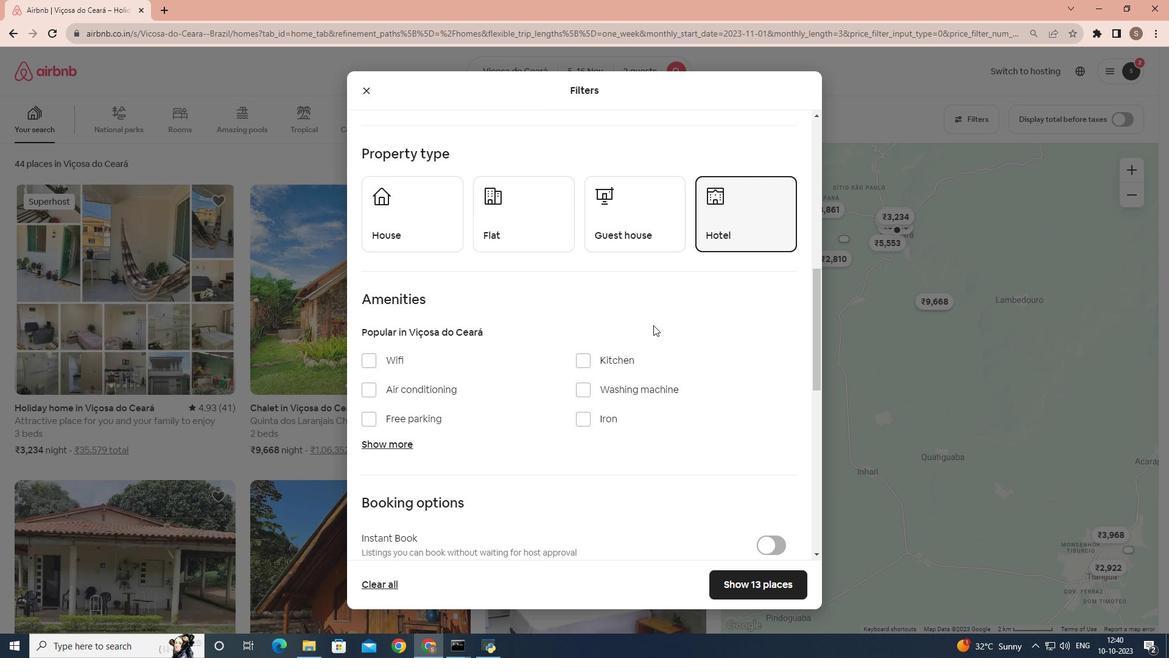 
Action: Mouse scrolled (653, 324) with delta (0, 0)
Screenshot: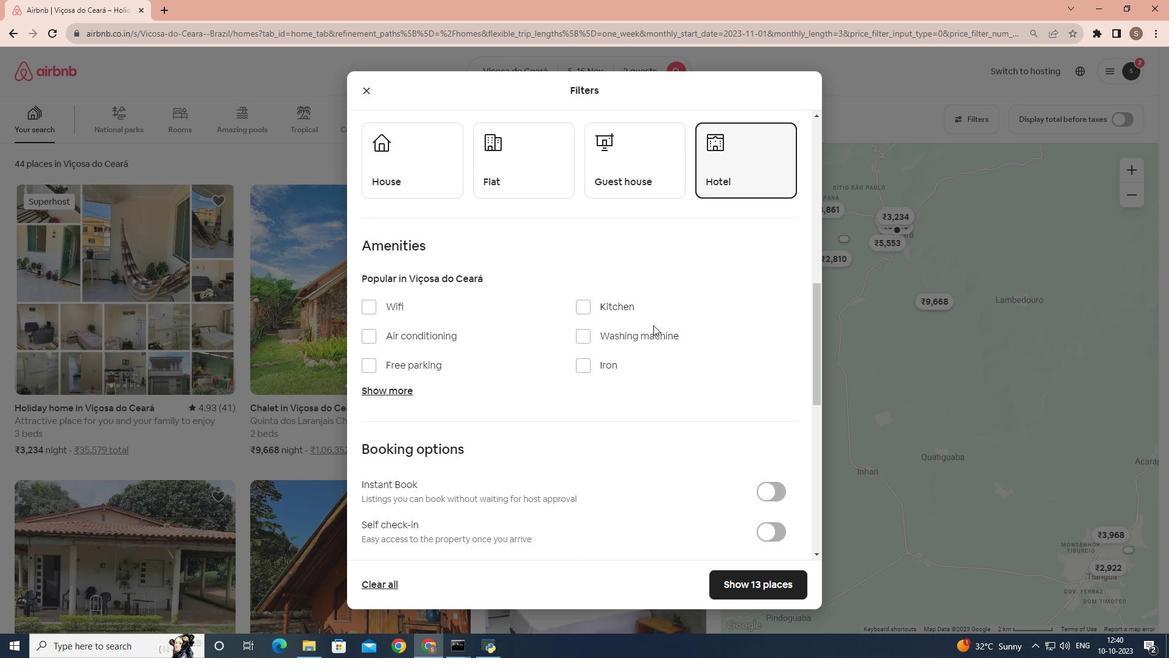 
Action: Mouse moved to (598, 346)
Screenshot: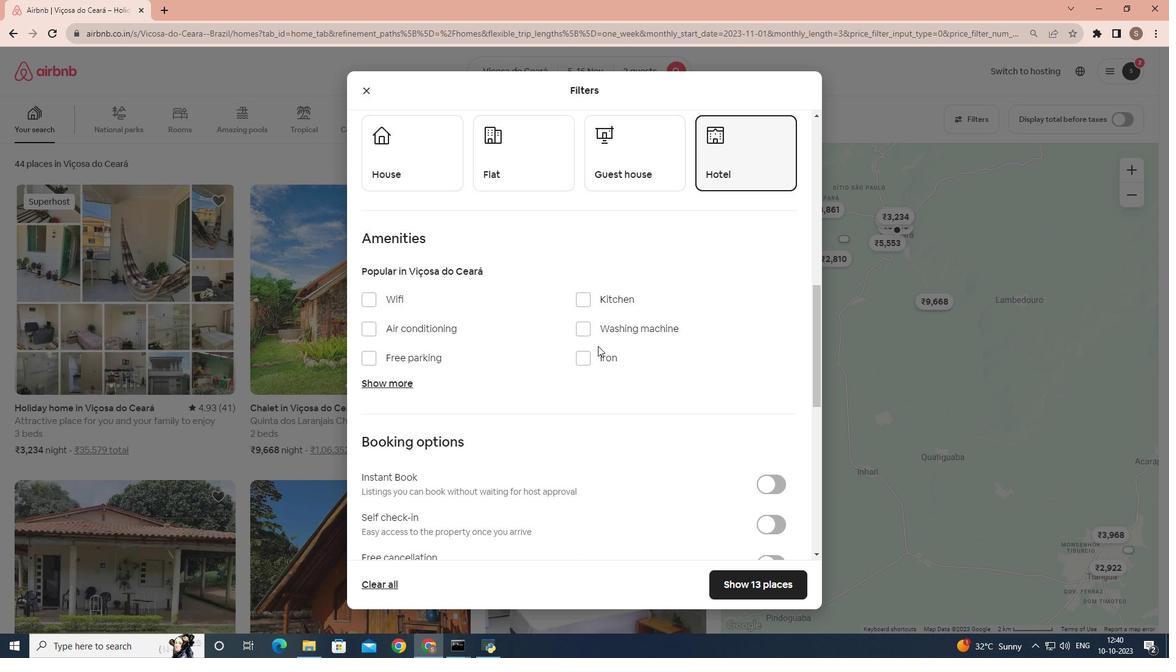 
Action: Mouse scrolled (598, 345) with delta (0, 0)
Screenshot: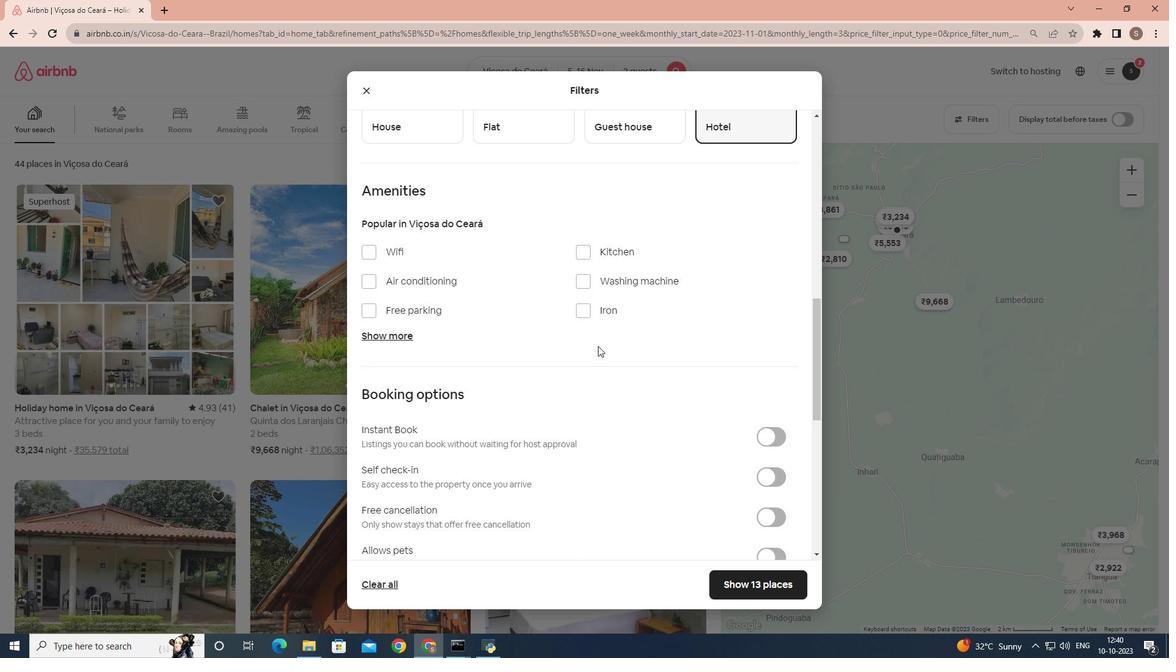 
Action: Mouse scrolled (598, 345) with delta (0, 0)
Screenshot: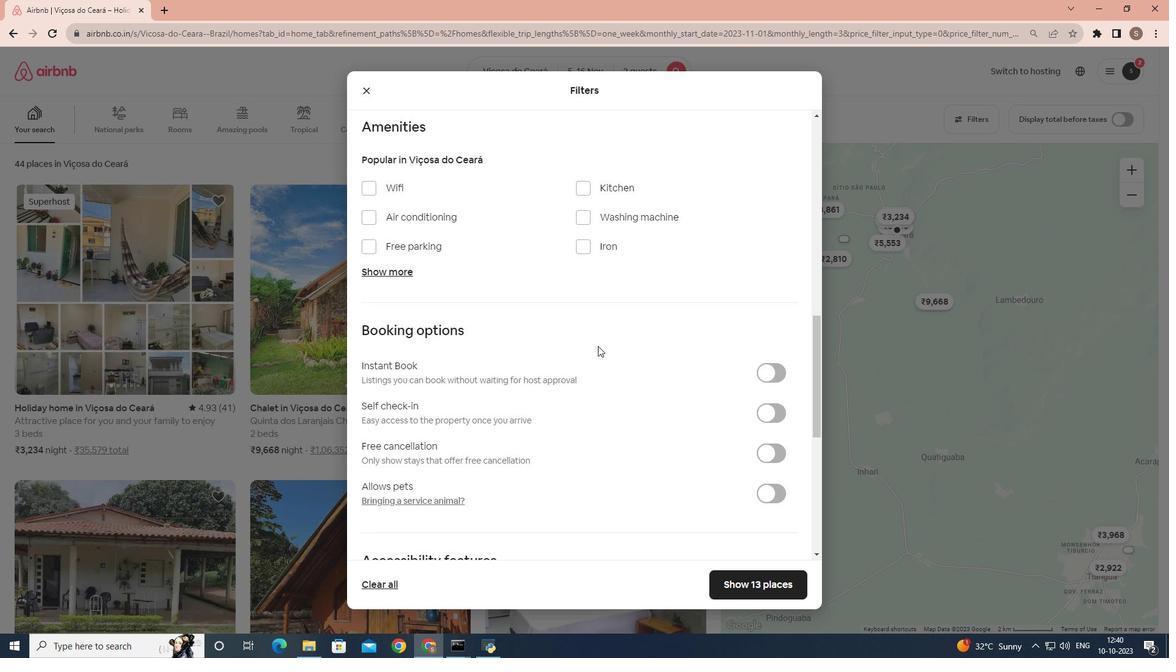 
Action: Mouse scrolled (598, 345) with delta (0, 0)
Screenshot: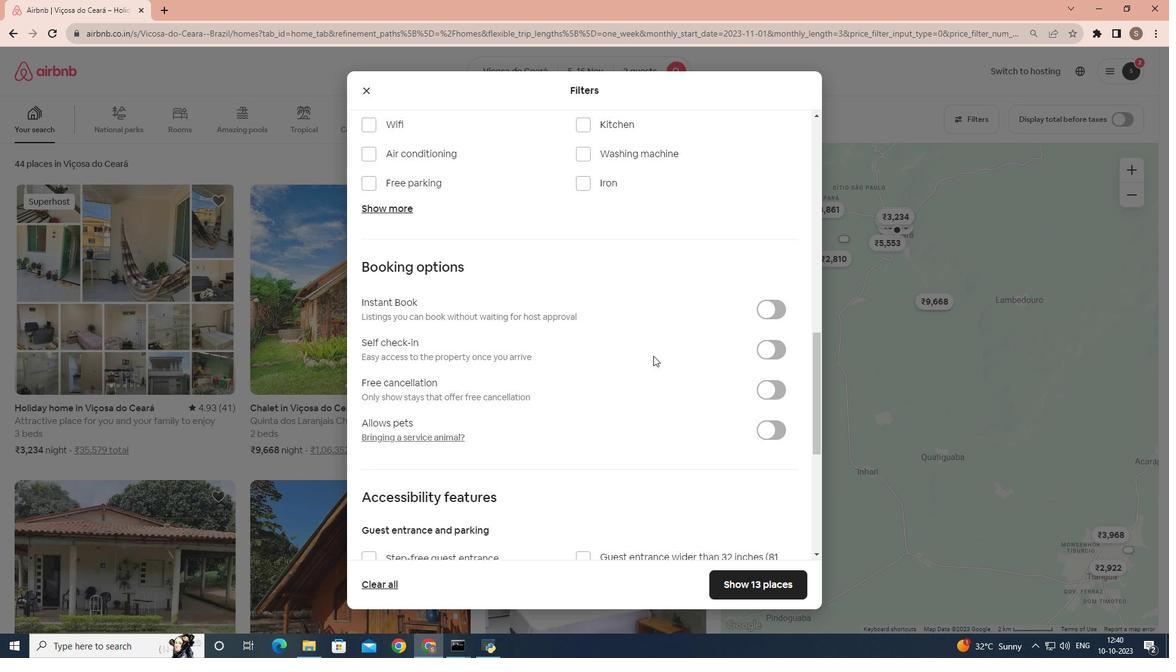
Action: Mouse moved to (779, 346)
Screenshot: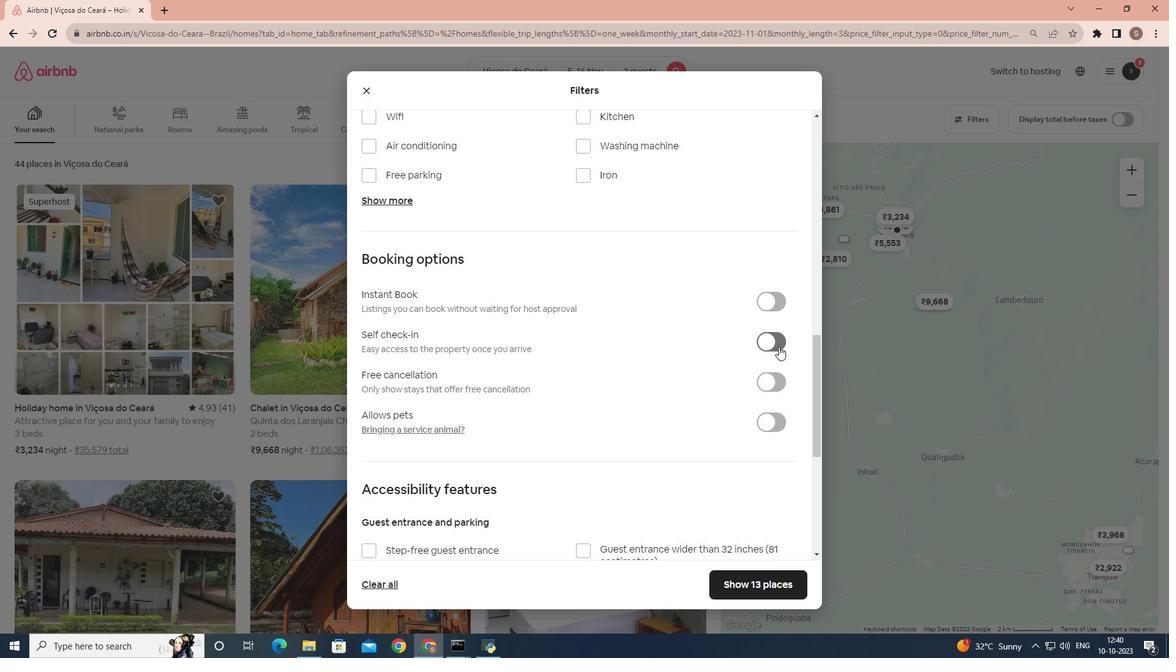 
Action: Mouse pressed left at (779, 346)
Screenshot: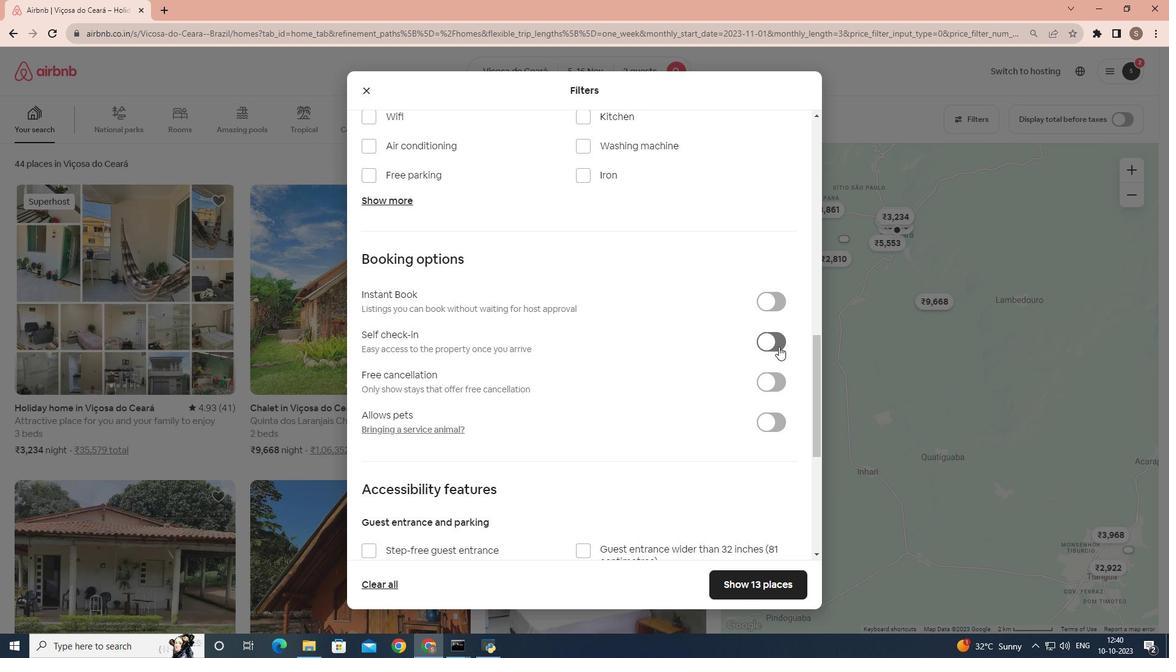 
Action: Mouse moved to (787, 589)
Screenshot: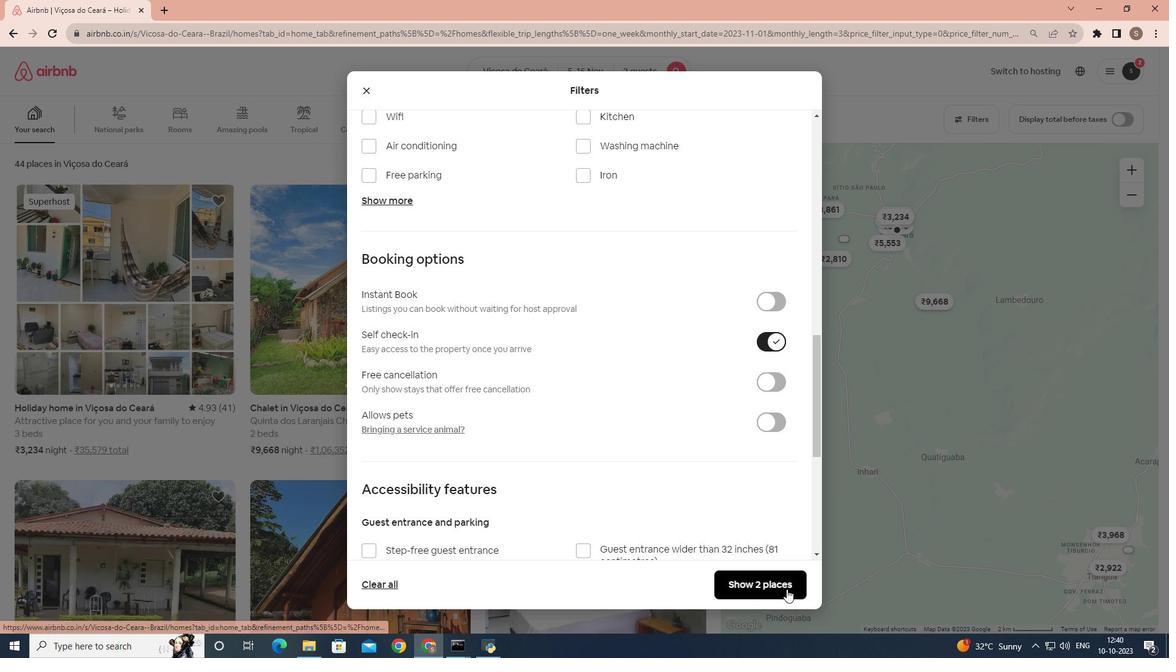 
Action: Mouse pressed left at (787, 589)
Screenshot: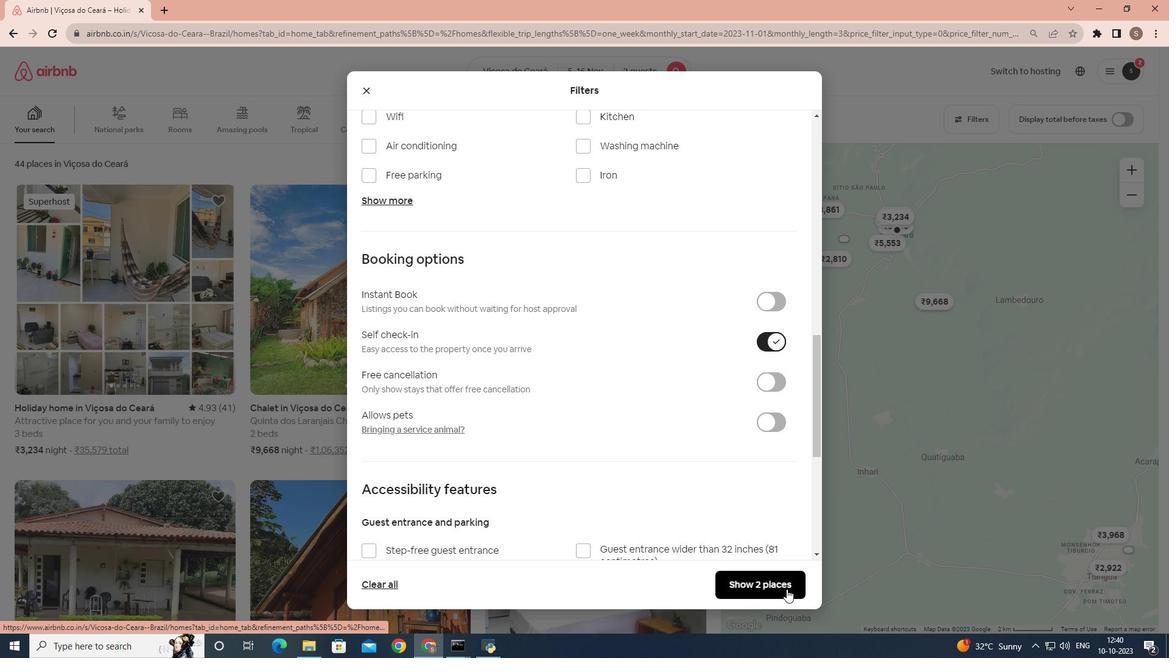 
Action: Mouse moved to (648, 476)
Screenshot: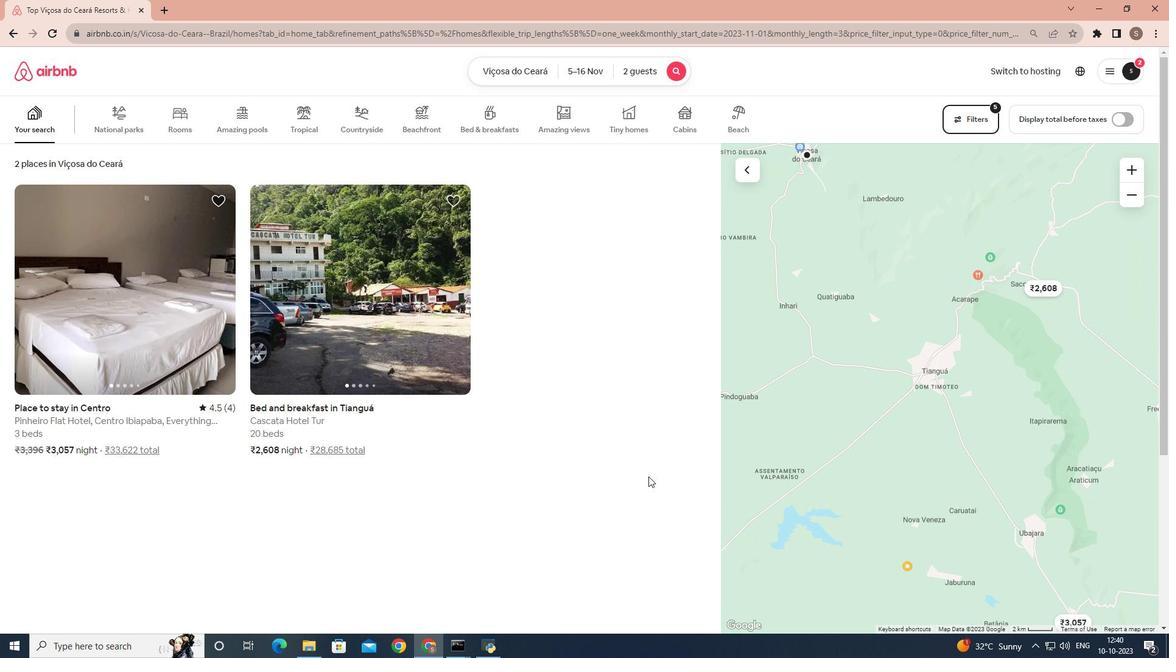
